 Task: Look for space in Barika, Algeria from 6th June, 2023 to 8th June, 2023 for 2 adults in price range Rs.7000 to Rs.12000. Place can be private room with 1  bedroom having 2 beds and 1 bathroom. Property type can be house, flat, hotel. Booking option can be shelf check-in. Required host language is .
Action: Mouse moved to (370, 81)
Screenshot: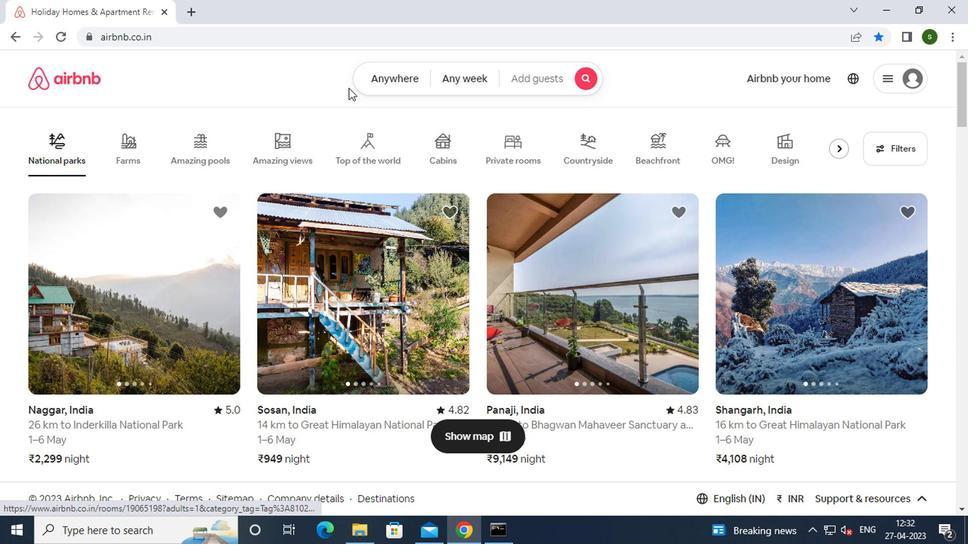
Action: Mouse pressed left at (370, 81)
Screenshot: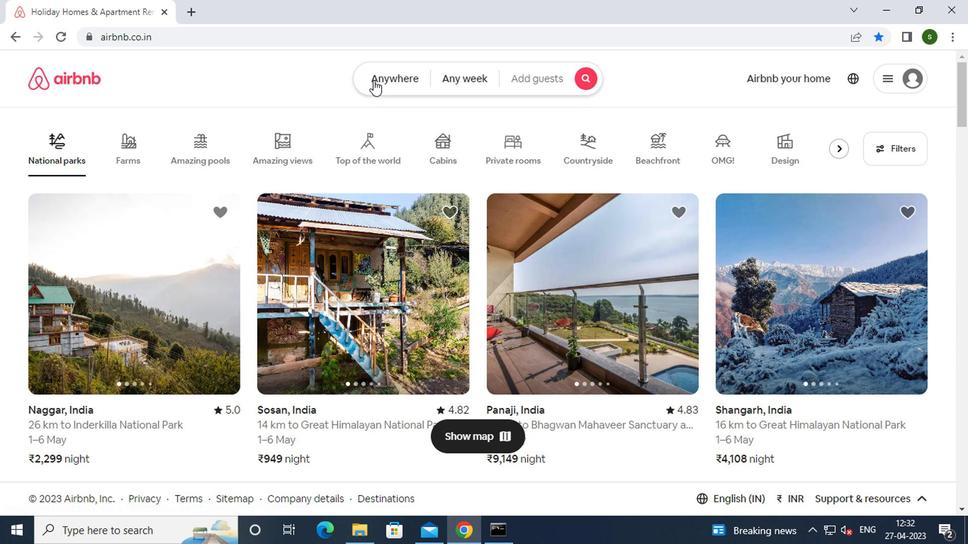 
Action: Mouse moved to (275, 134)
Screenshot: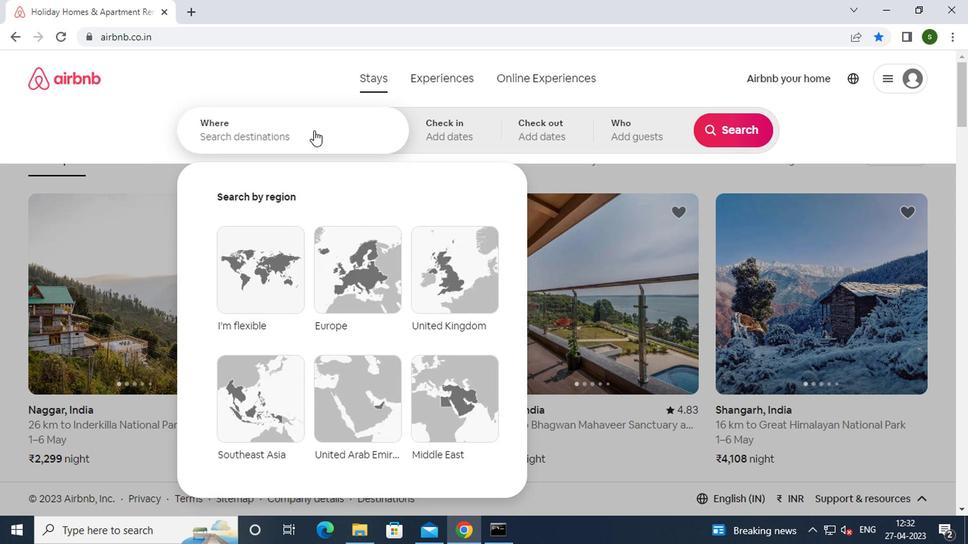 
Action: Mouse pressed left at (275, 134)
Screenshot: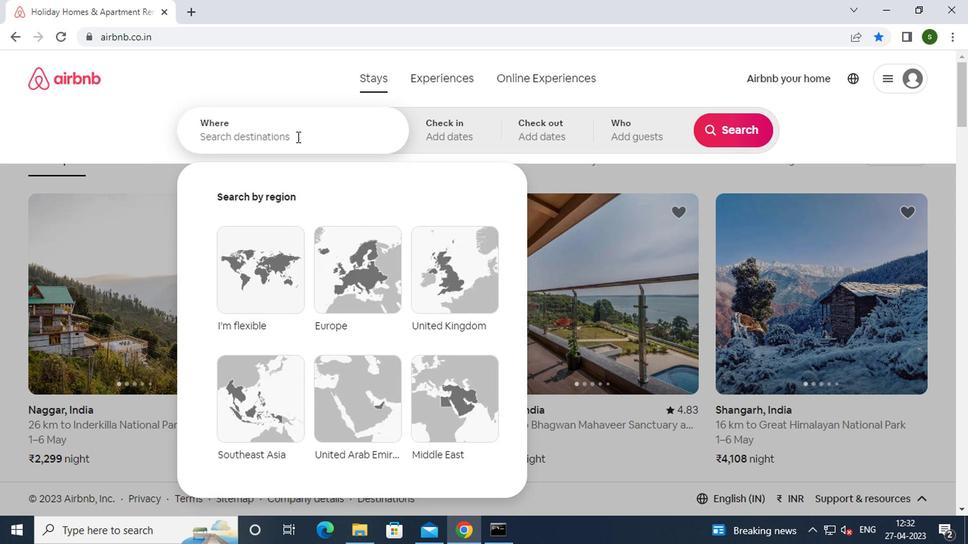 
Action: Key pressed b<Key.caps_lock>arika
Screenshot: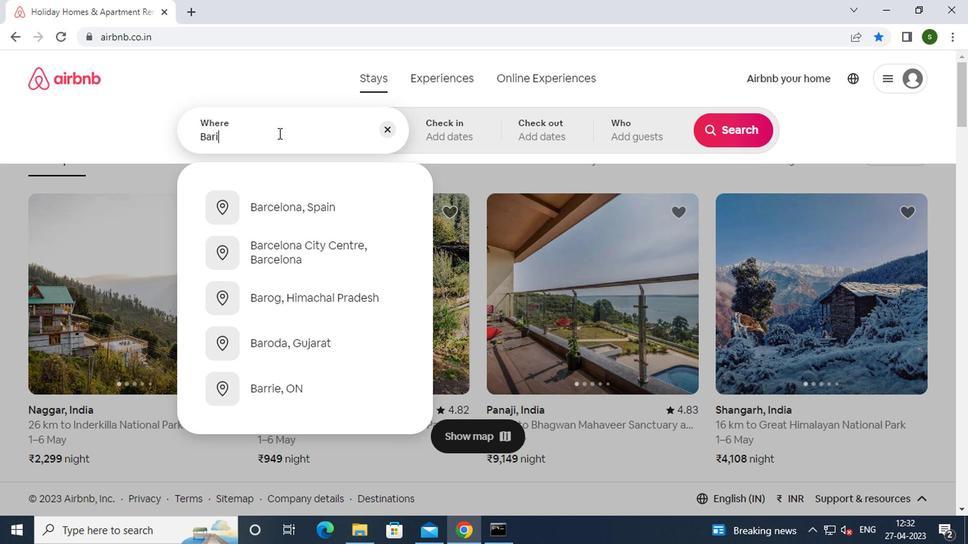 
Action: Mouse moved to (307, 221)
Screenshot: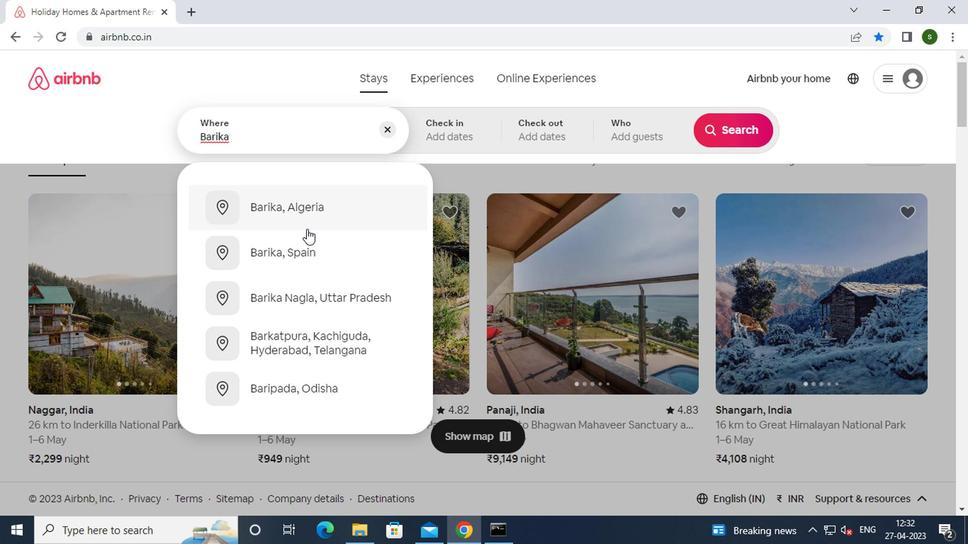 
Action: Mouse pressed left at (307, 221)
Screenshot: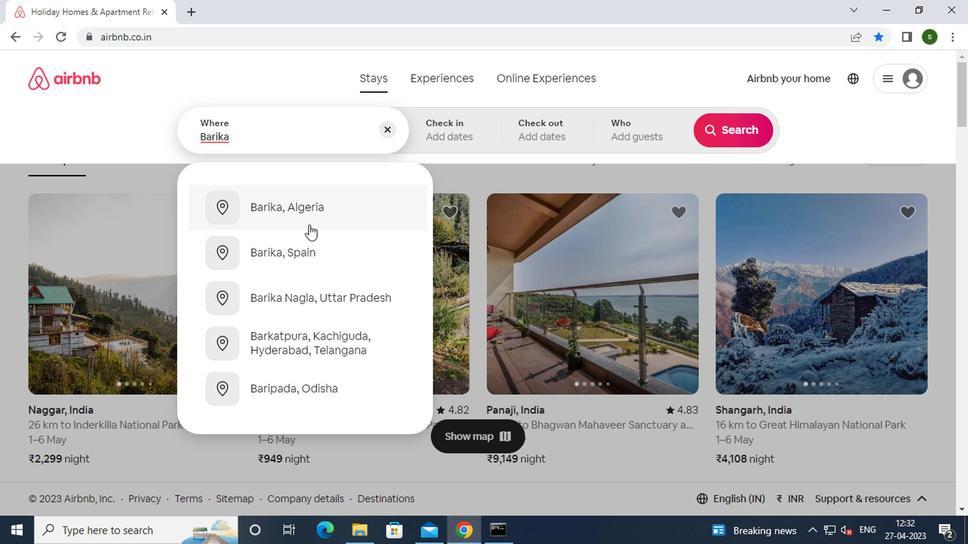 
Action: Mouse moved to (716, 246)
Screenshot: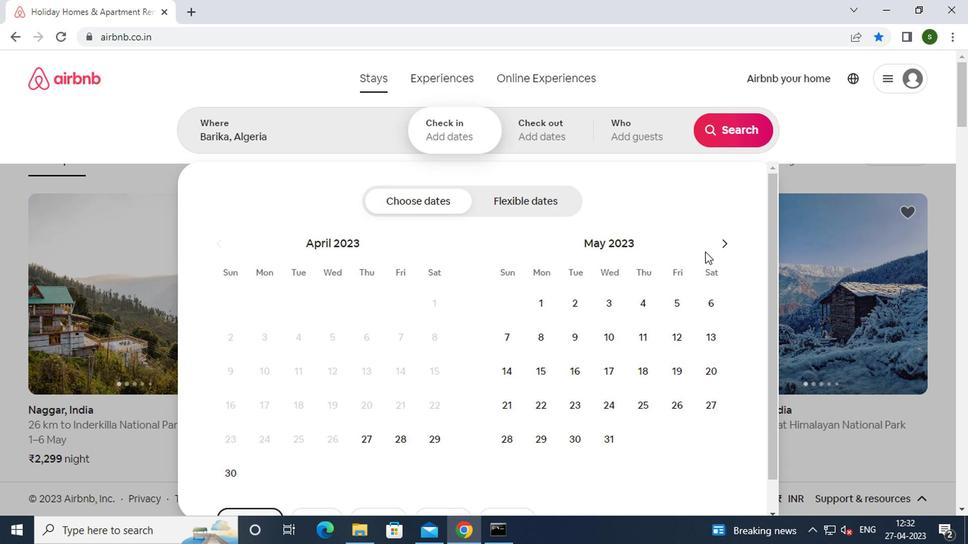 
Action: Mouse pressed left at (716, 246)
Screenshot: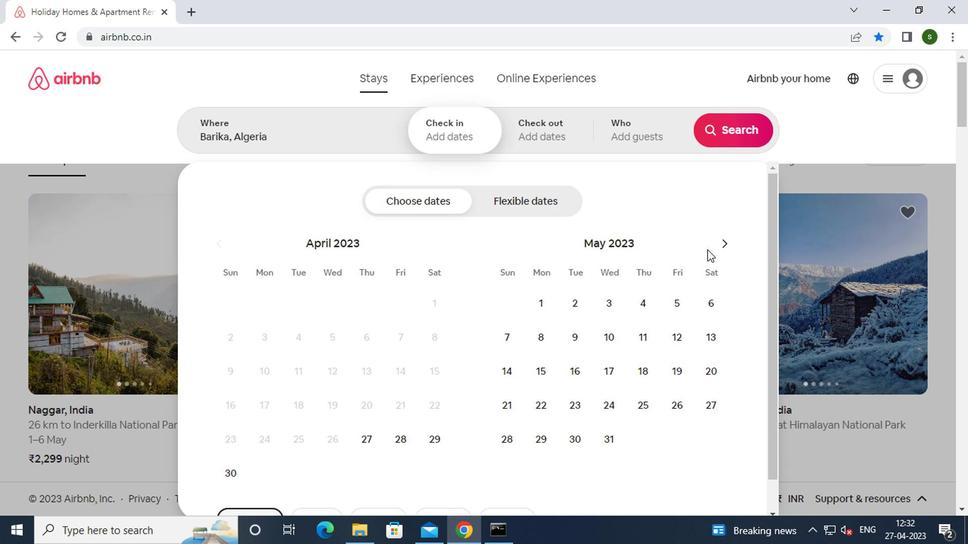 
Action: Mouse moved to (576, 343)
Screenshot: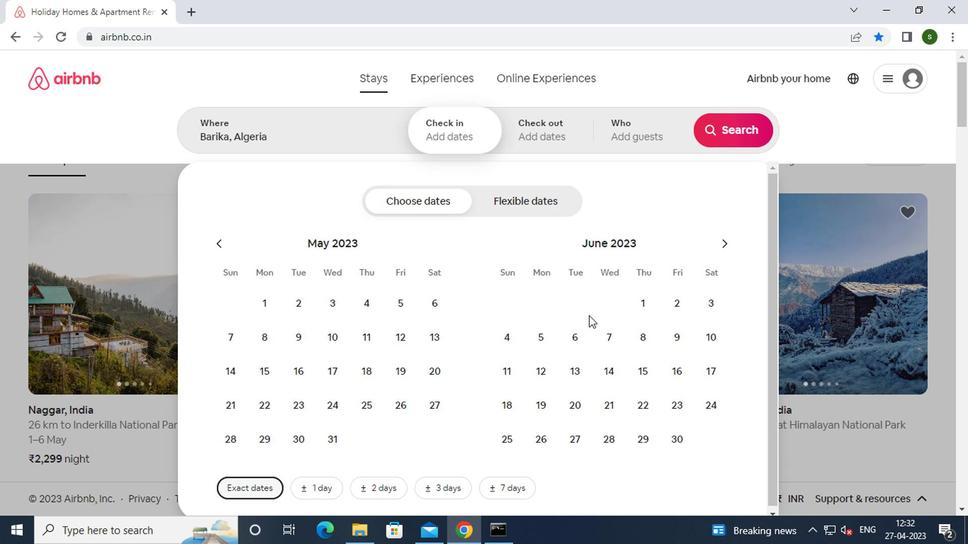 
Action: Mouse pressed left at (576, 343)
Screenshot: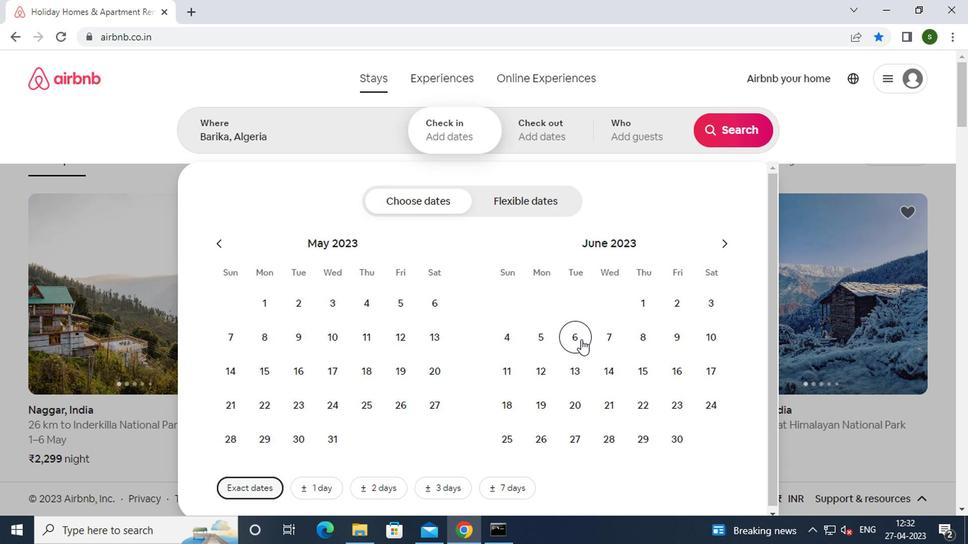 
Action: Mouse moved to (639, 335)
Screenshot: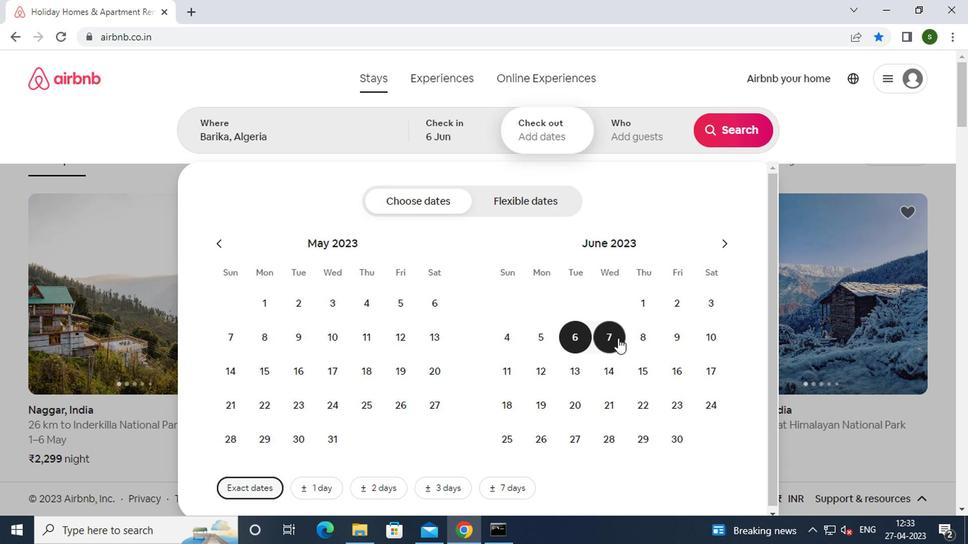 
Action: Mouse pressed left at (639, 335)
Screenshot: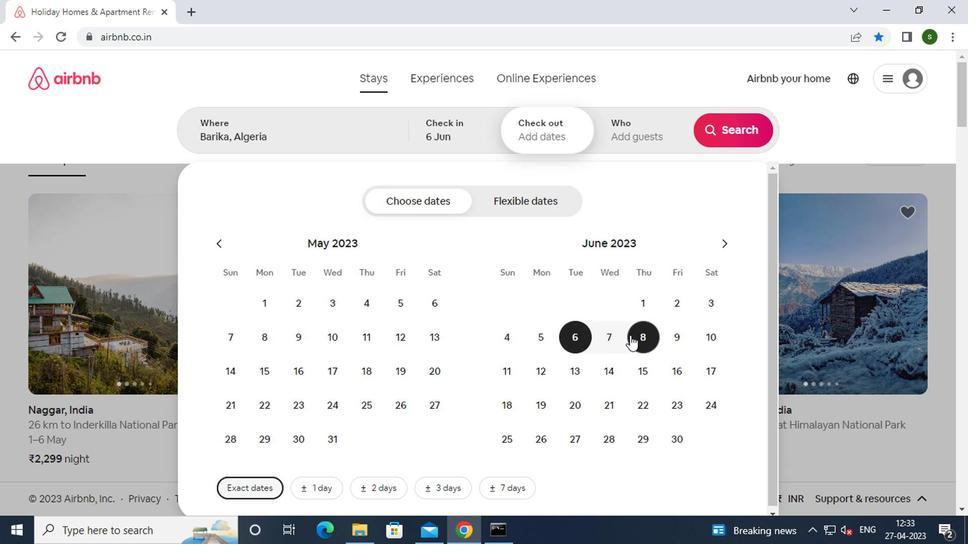 
Action: Mouse moved to (646, 140)
Screenshot: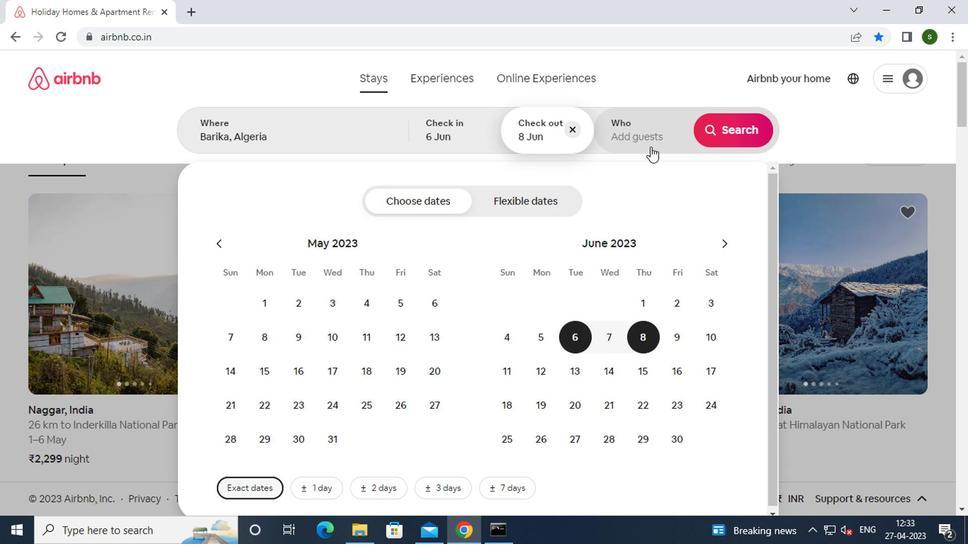 
Action: Mouse pressed left at (646, 140)
Screenshot: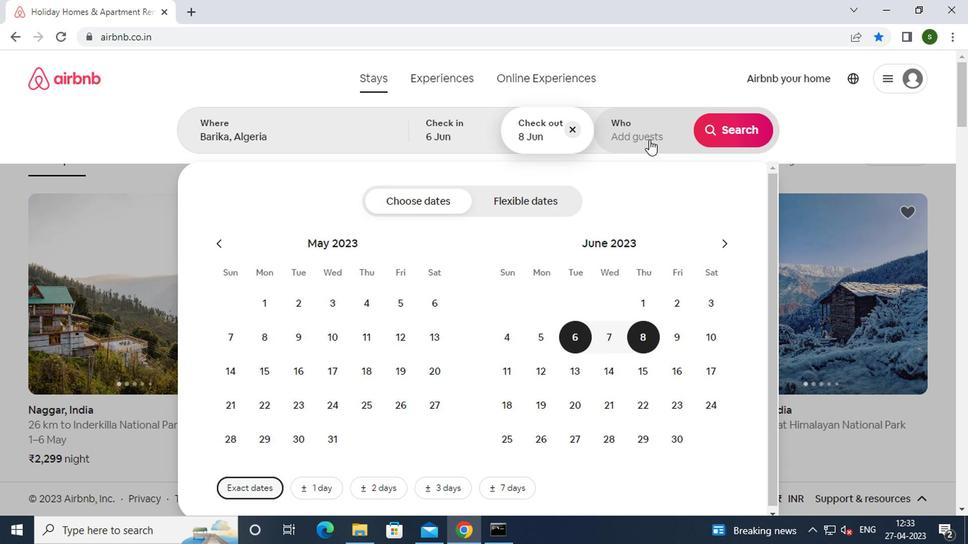 
Action: Mouse moved to (731, 200)
Screenshot: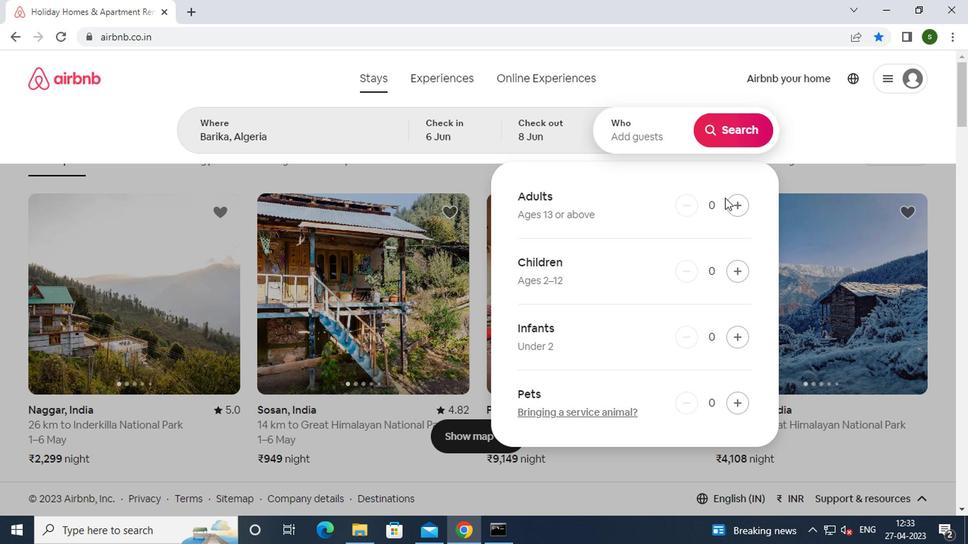 
Action: Mouse pressed left at (731, 200)
Screenshot: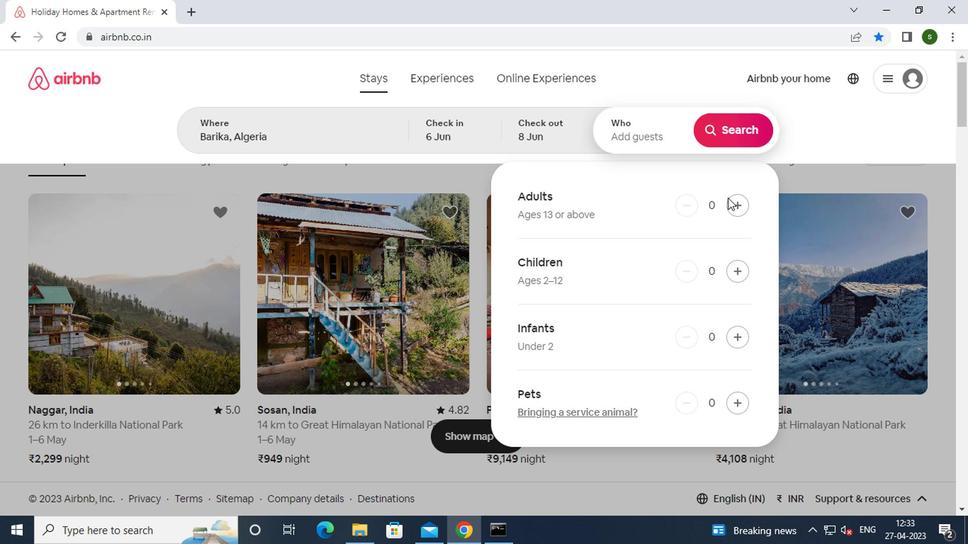 
Action: Mouse pressed left at (731, 200)
Screenshot: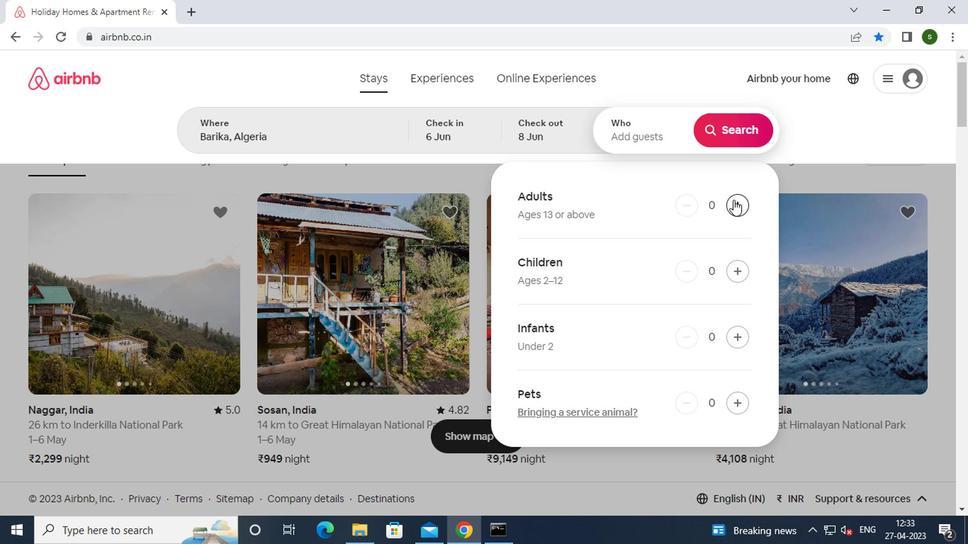 
Action: Mouse moved to (729, 135)
Screenshot: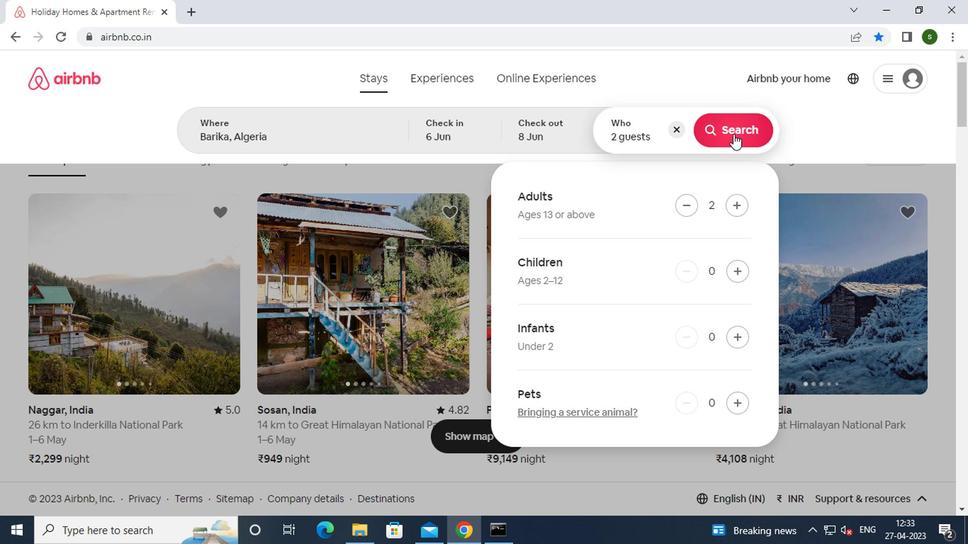 
Action: Mouse pressed left at (729, 135)
Screenshot: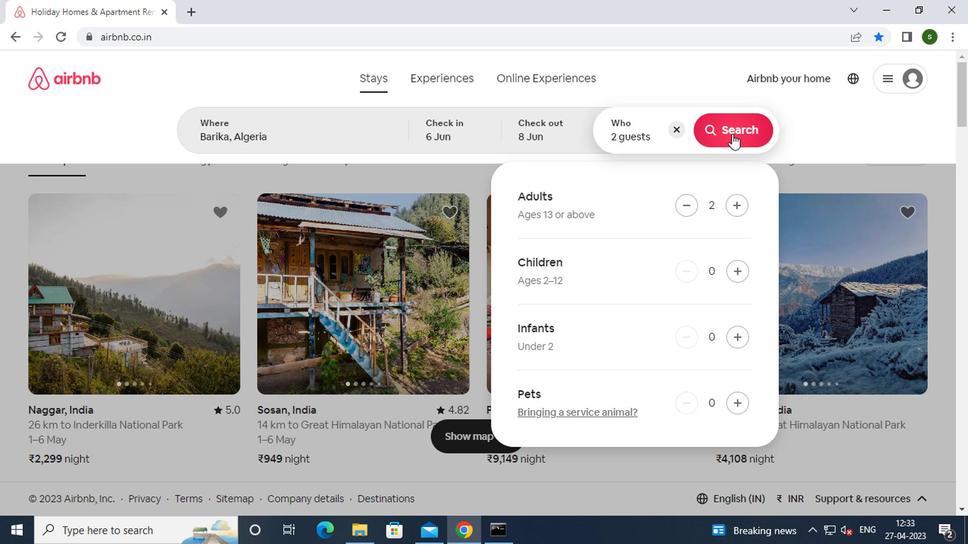 
Action: Mouse moved to (897, 140)
Screenshot: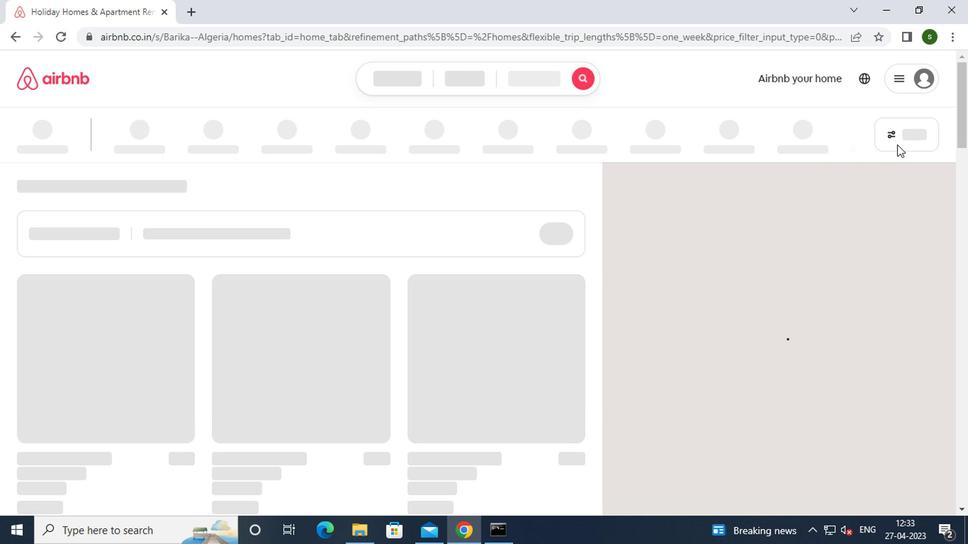 
Action: Mouse pressed left at (897, 140)
Screenshot: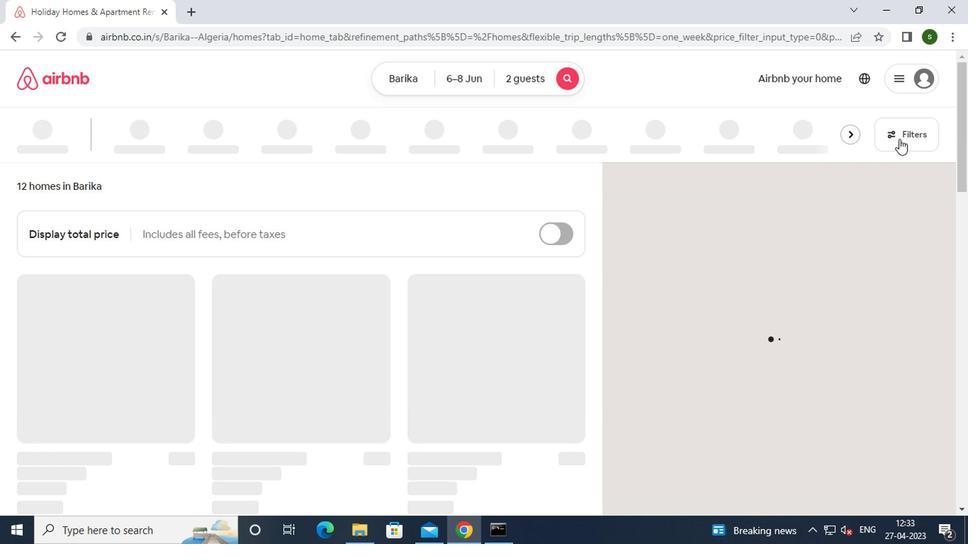 
Action: Mouse moved to (415, 319)
Screenshot: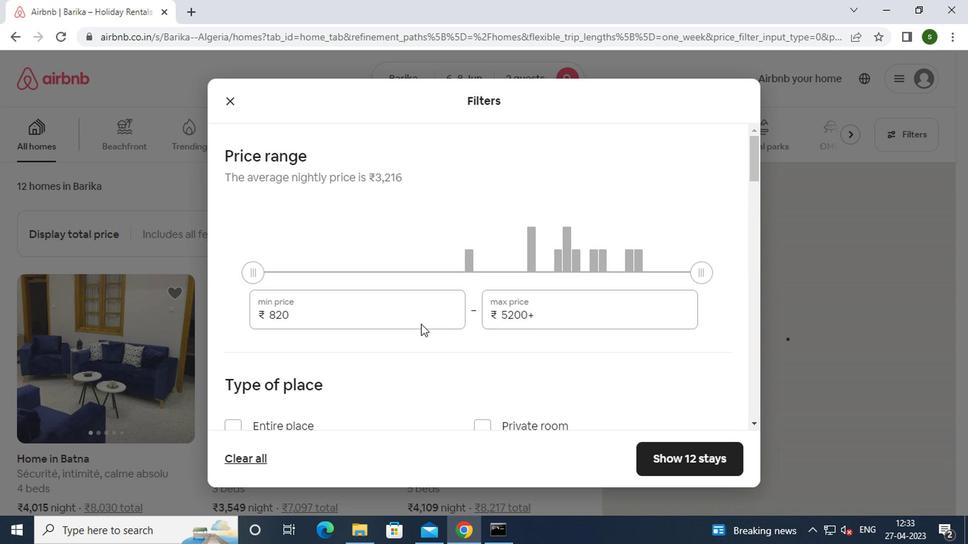 
Action: Mouse pressed left at (415, 319)
Screenshot: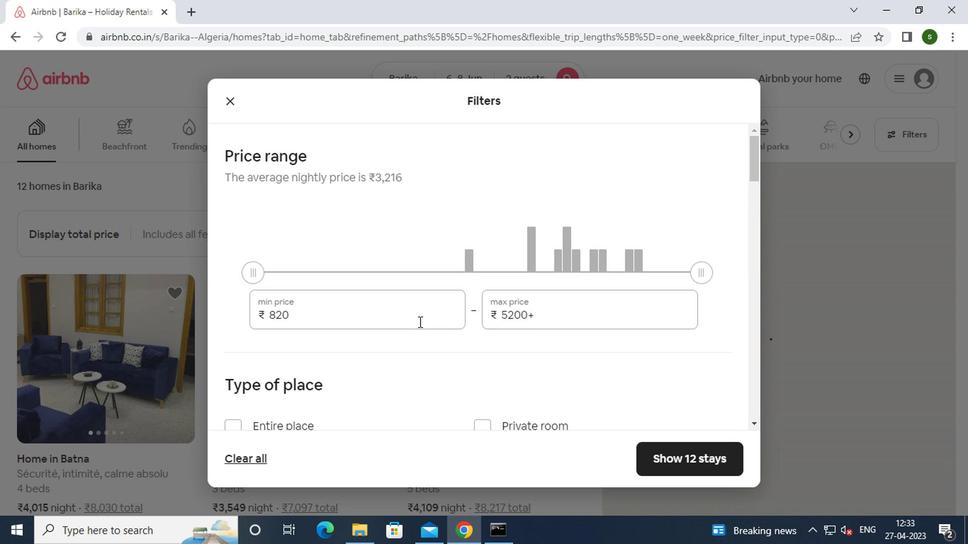 
Action: Mouse moved to (418, 315)
Screenshot: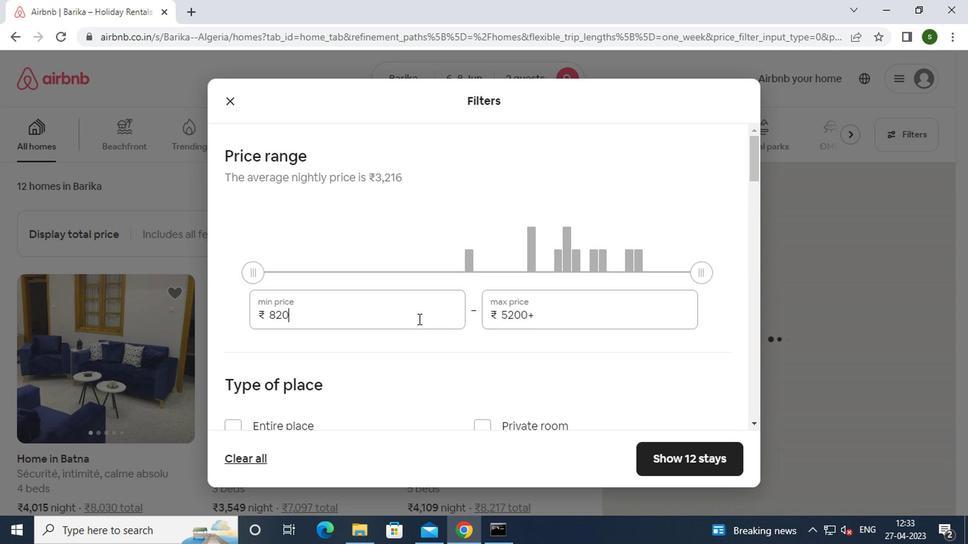 
Action: Key pressed <Key.backspace><Key.backspace><Key.backspace>7000
Screenshot: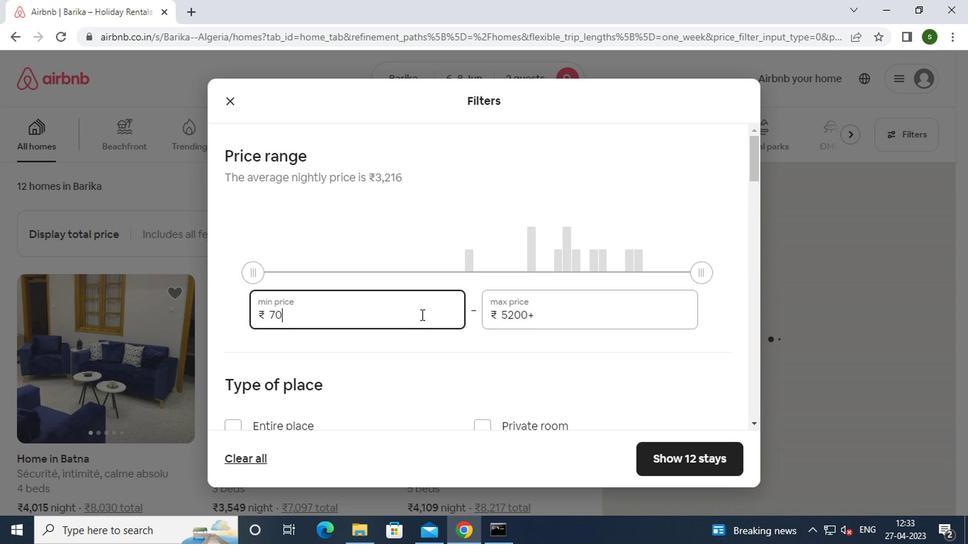 
Action: Mouse moved to (558, 321)
Screenshot: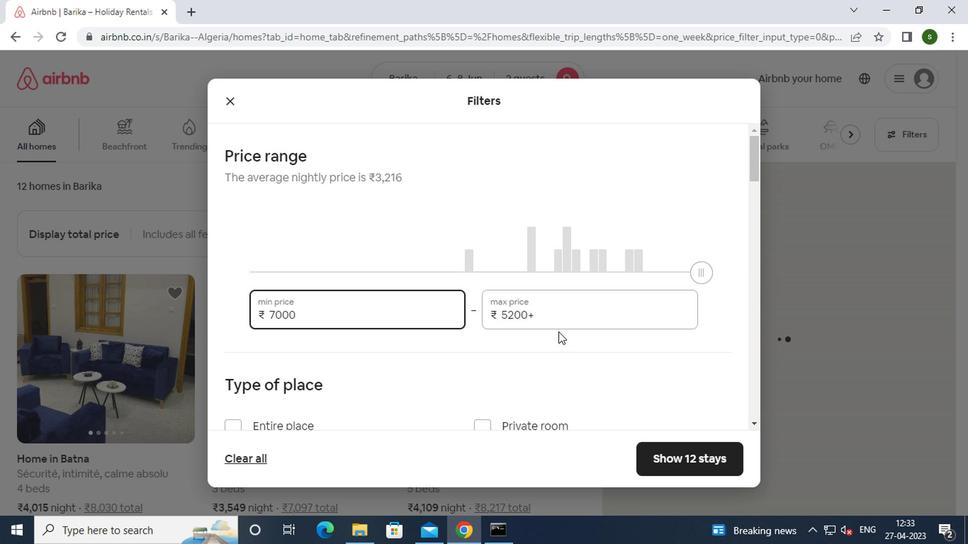 
Action: Mouse pressed left at (558, 321)
Screenshot: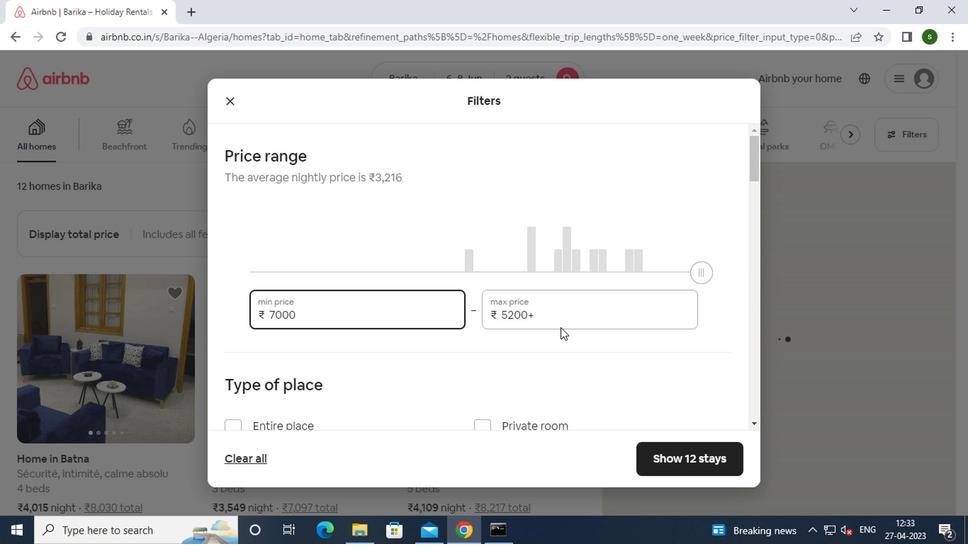
Action: Key pressed <Key.backspace><Key.backspace><Key.backspace><Key.backspace><Key.backspace><Key.backspace><Key.backspace><Key.backspace><Key.backspace><Key.backspace><Key.backspace>12000
Screenshot: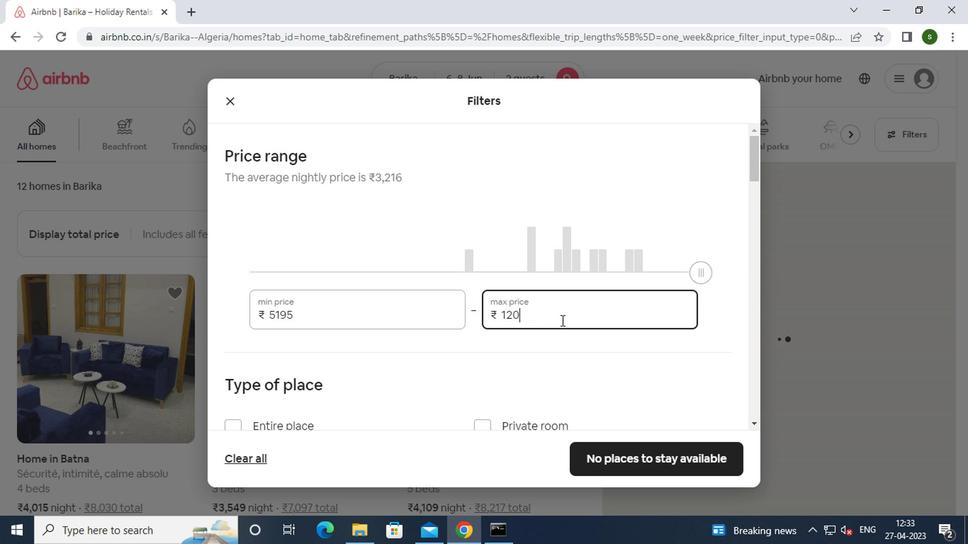 
Action: Mouse moved to (426, 380)
Screenshot: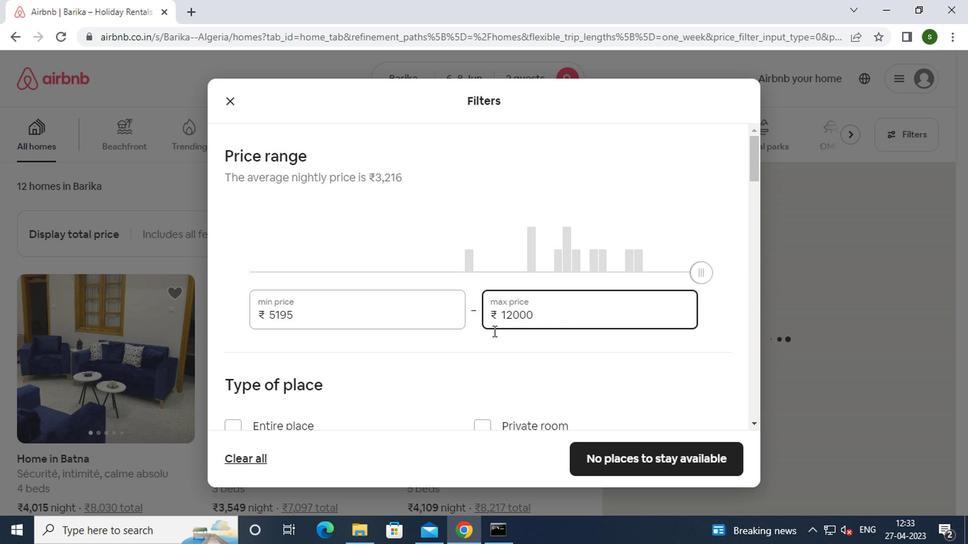 
Action: Mouse scrolled (426, 379) with delta (0, -1)
Screenshot: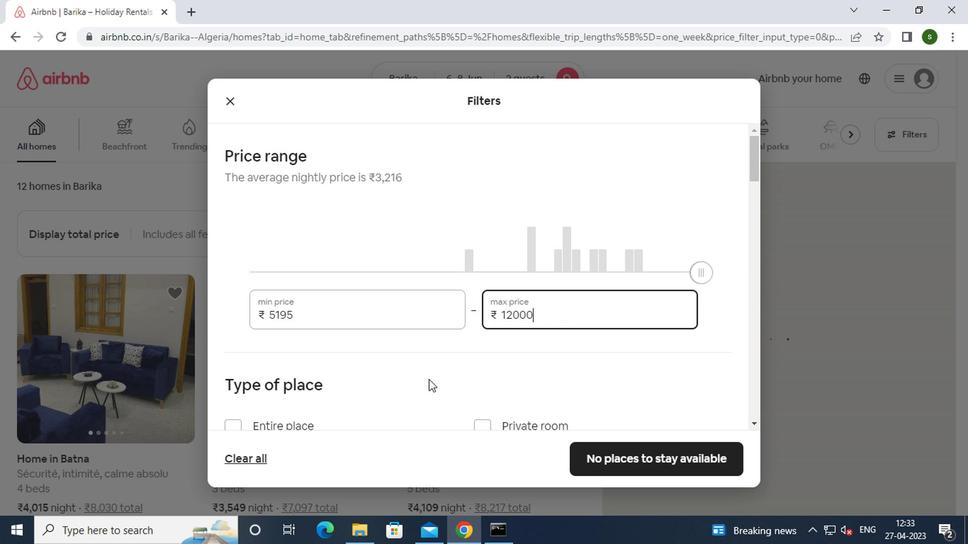 
Action: Mouse moved to (483, 349)
Screenshot: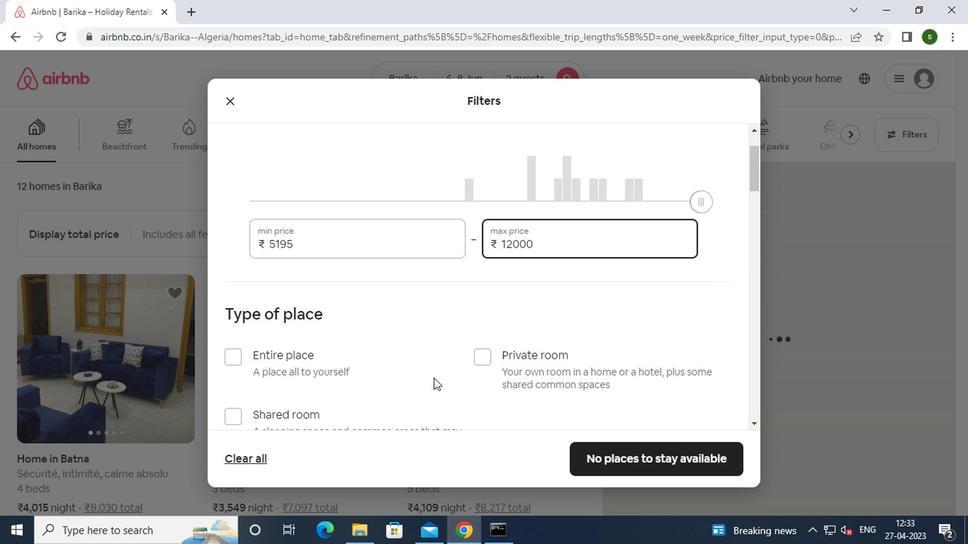 
Action: Mouse pressed left at (483, 349)
Screenshot: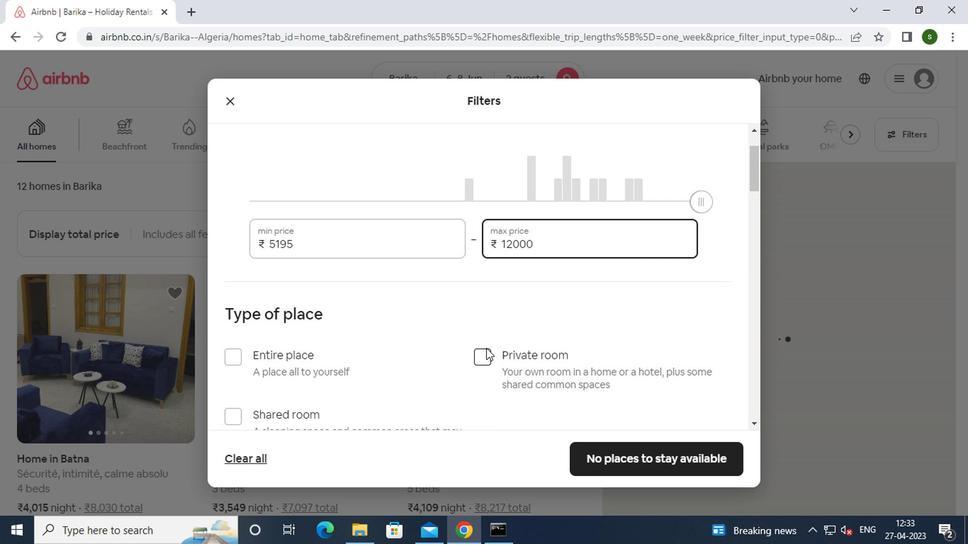 
Action: Mouse moved to (480, 355)
Screenshot: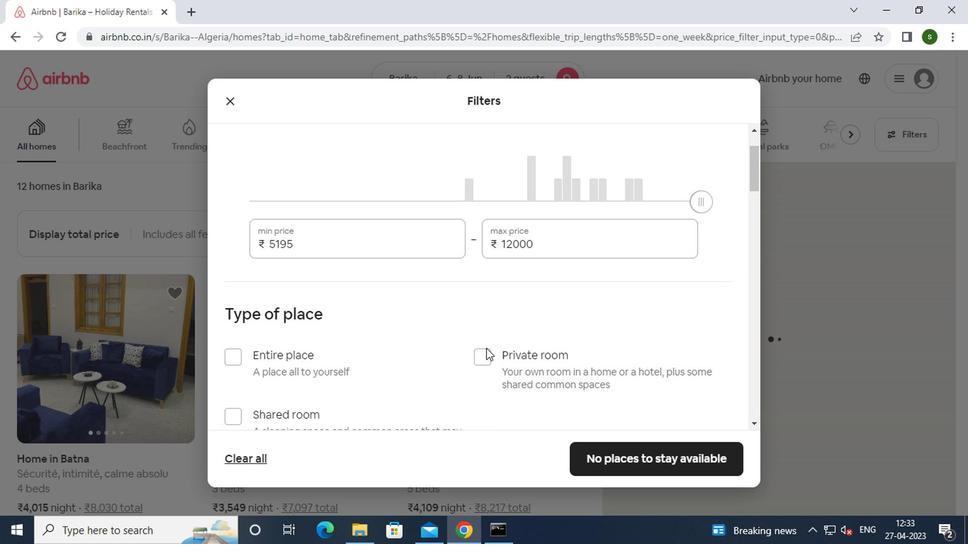 
Action: Mouse pressed left at (480, 355)
Screenshot: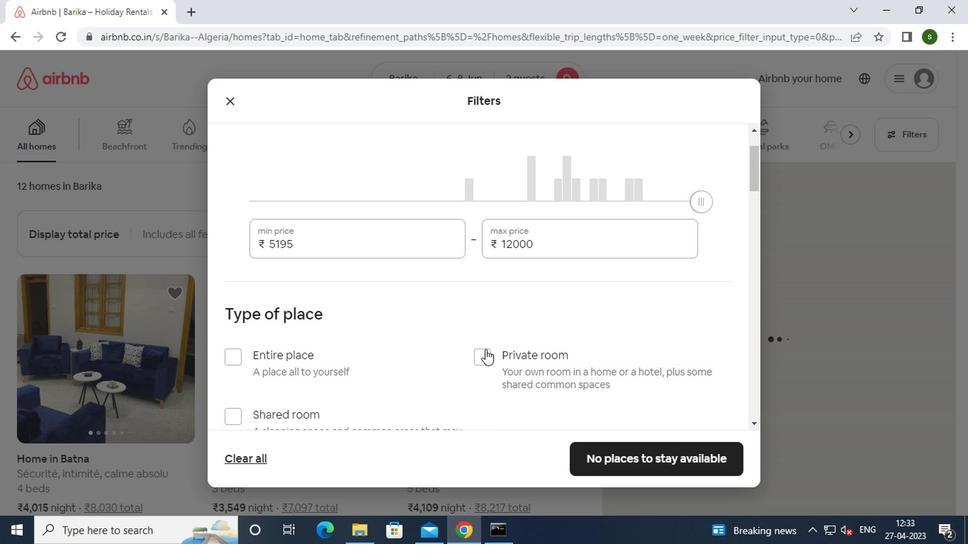 
Action: Mouse moved to (414, 303)
Screenshot: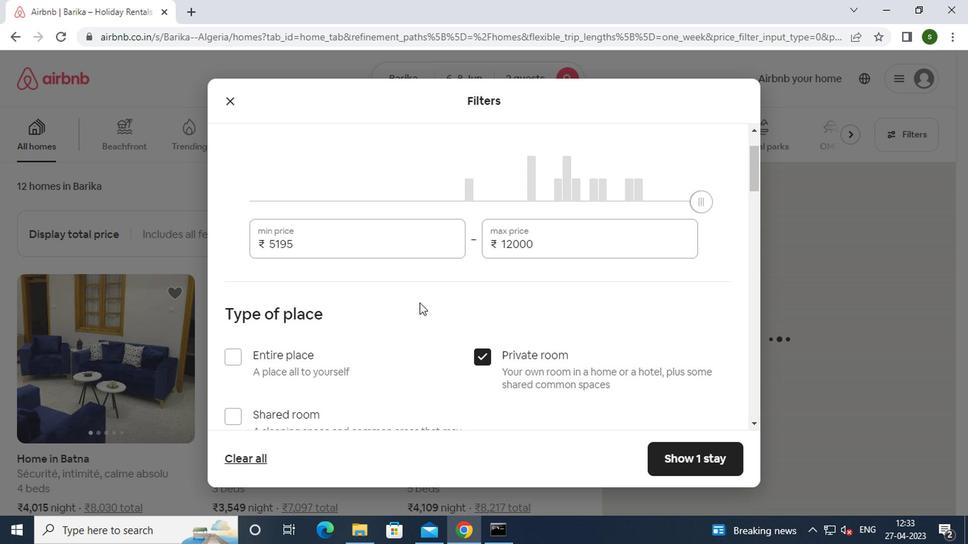 
Action: Mouse scrolled (414, 303) with delta (0, 0)
Screenshot: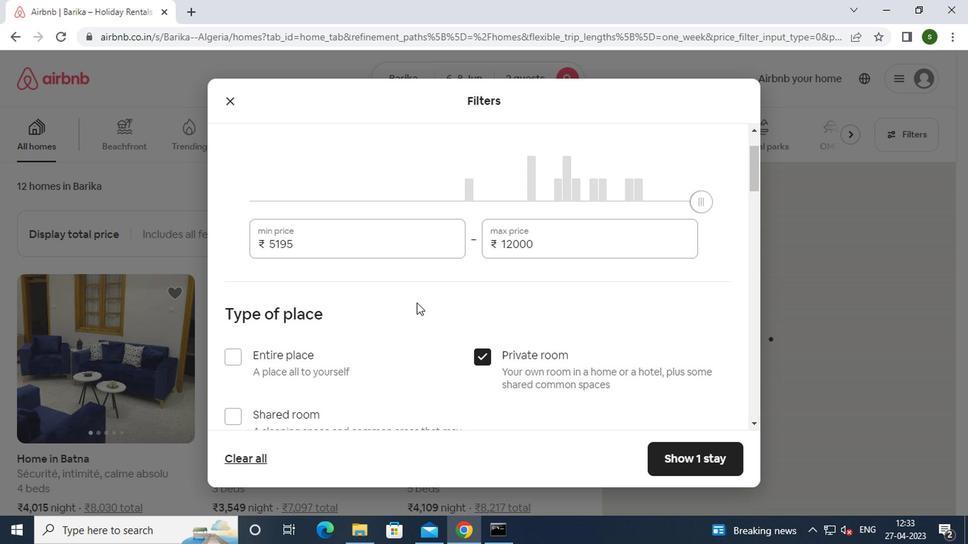 
Action: Mouse scrolled (414, 303) with delta (0, 0)
Screenshot: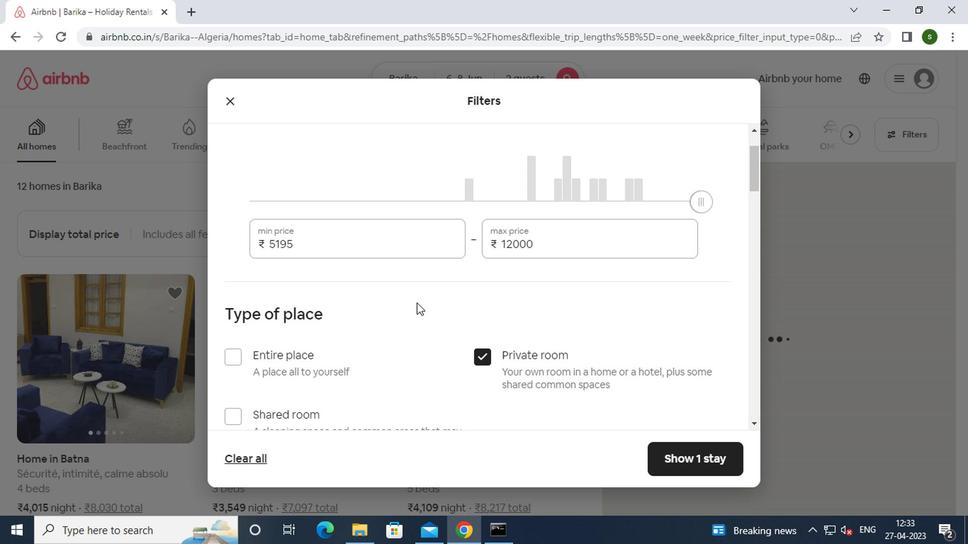 
Action: Mouse scrolled (414, 303) with delta (0, 0)
Screenshot: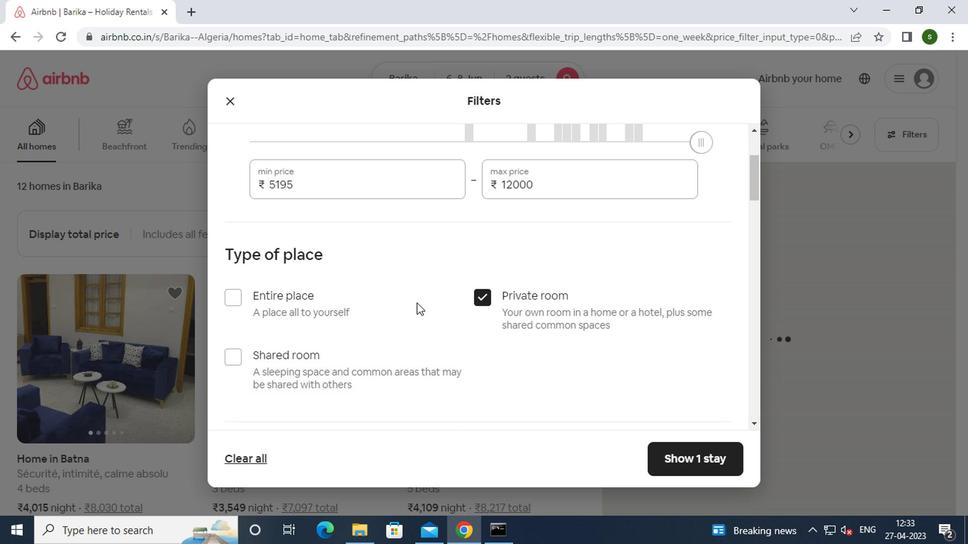
Action: Mouse scrolled (414, 303) with delta (0, 0)
Screenshot: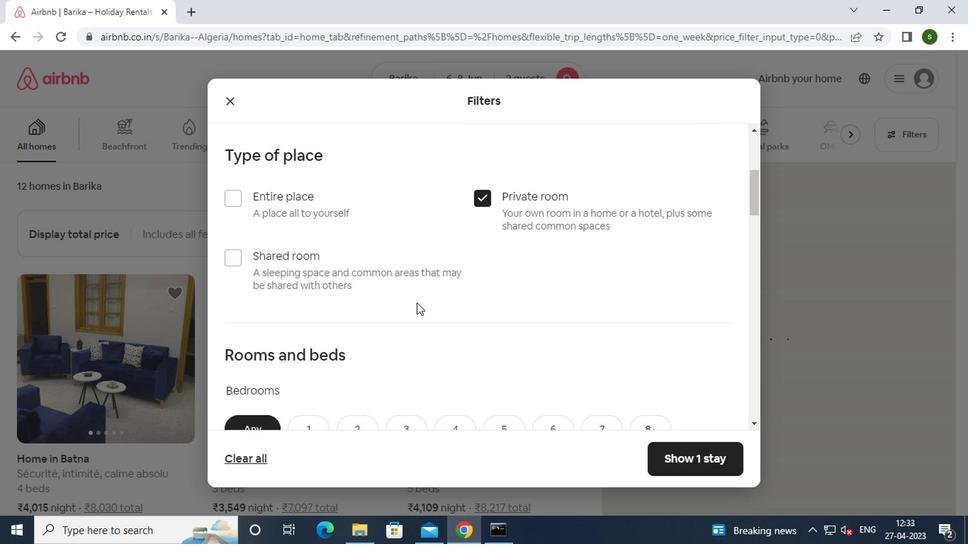 
Action: Mouse moved to (307, 314)
Screenshot: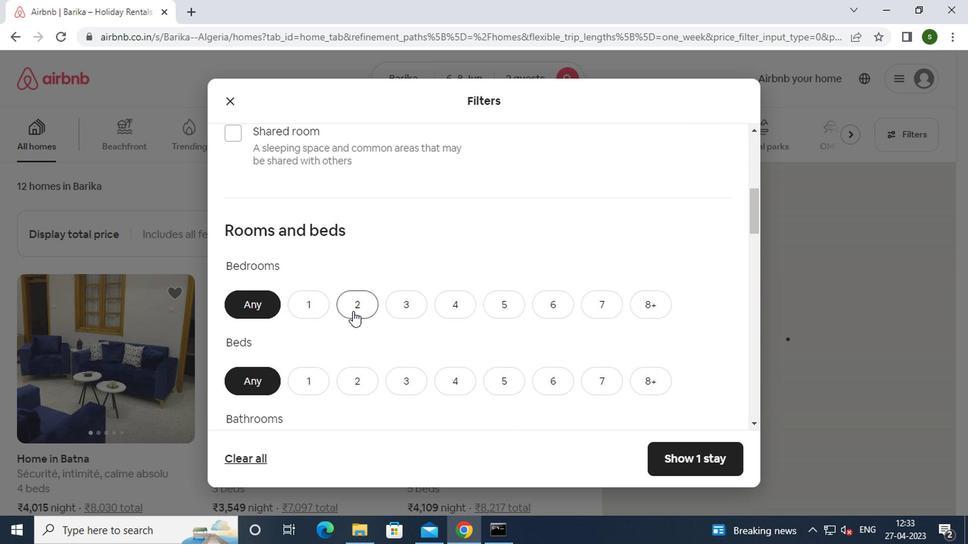 
Action: Mouse pressed left at (307, 314)
Screenshot: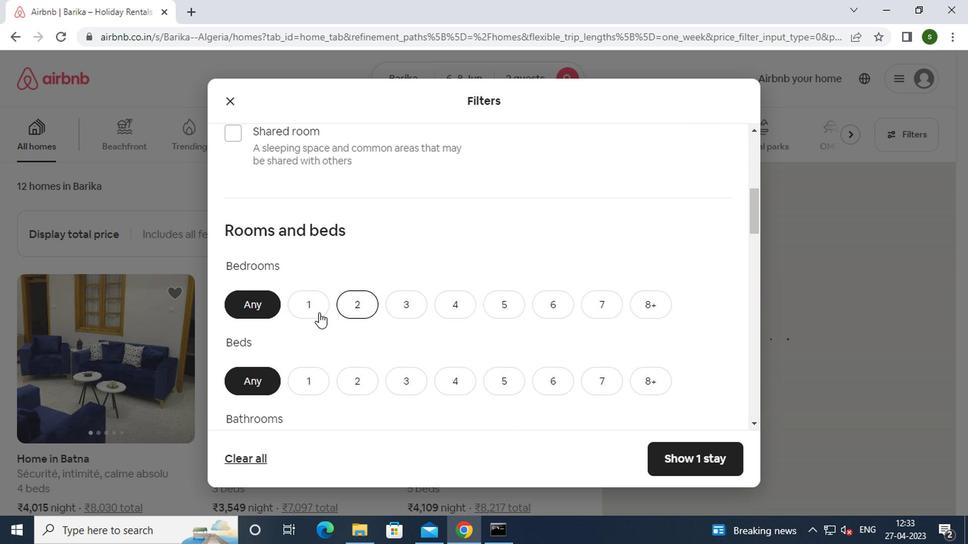 
Action: Mouse moved to (349, 377)
Screenshot: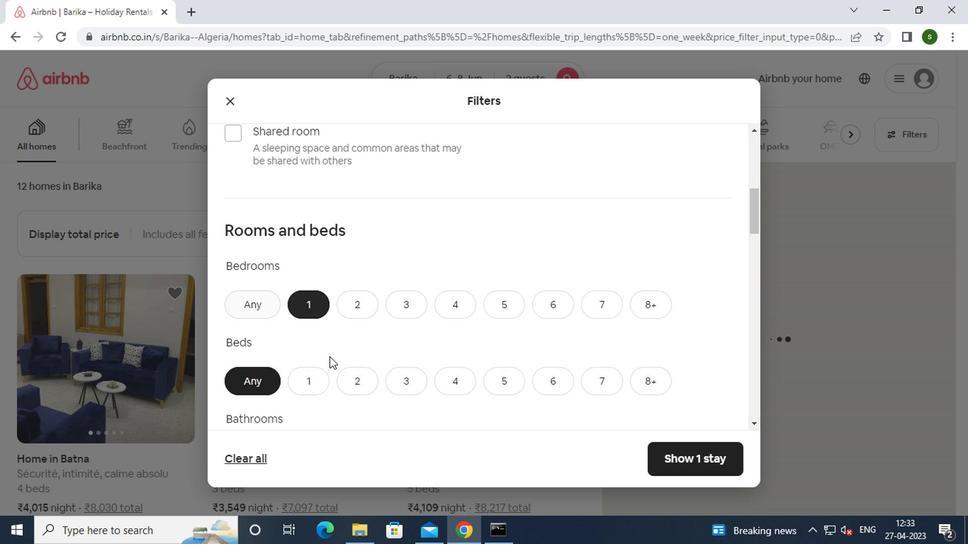 
Action: Mouse pressed left at (349, 377)
Screenshot: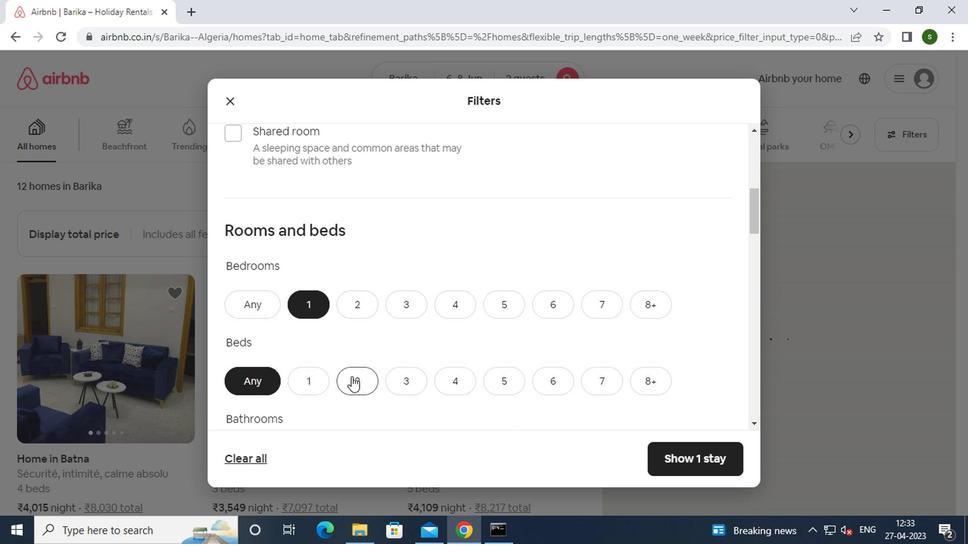 
Action: Mouse moved to (377, 331)
Screenshot: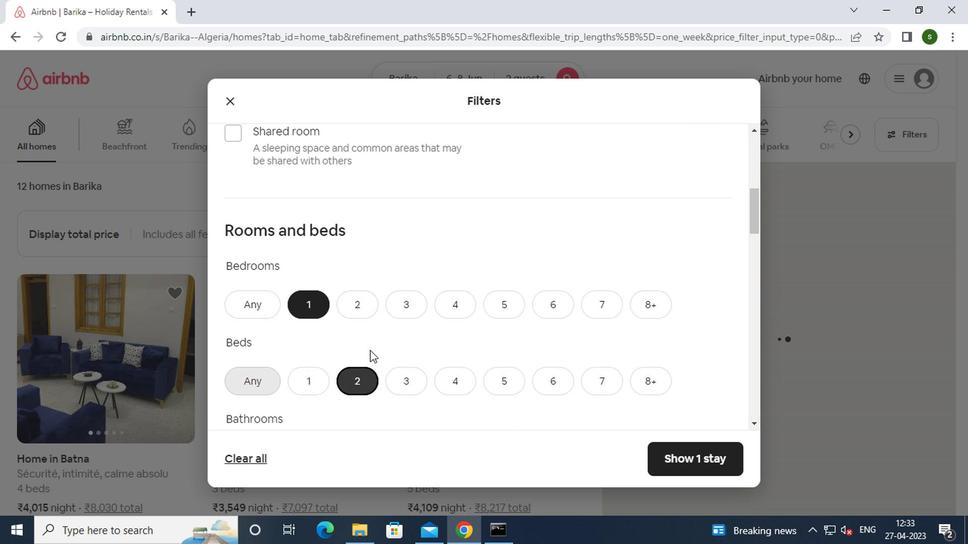 
Action: Mouse scrolled (377, 330) with delta (0, -1)
Screenshot: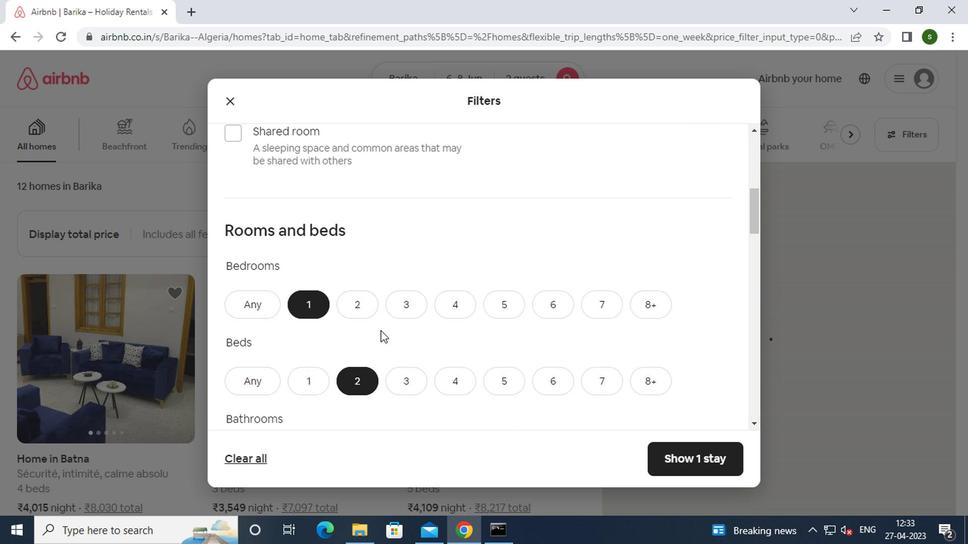 
Action: Mouse scrolled (377, 330) with delta (0, -1)
Screenshot: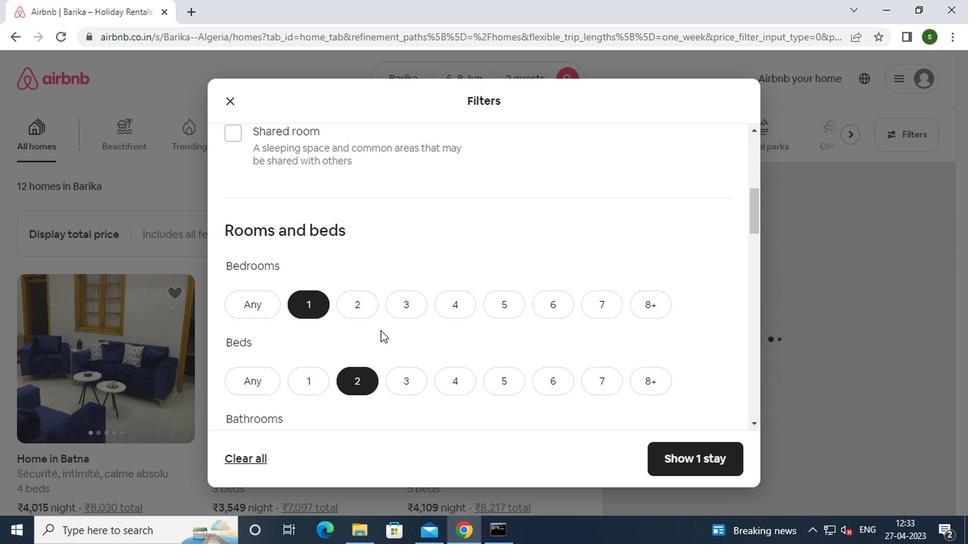 
Action: Mouse scrolled (377, 330) with delta (0, -1)
Screenshot: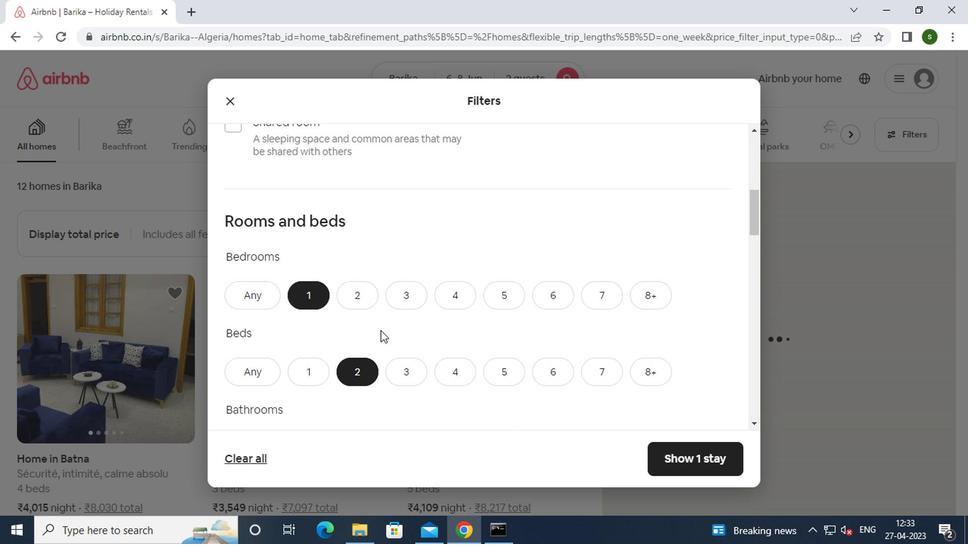 
Action: Mouse moved to (312, 244)
Screenshot: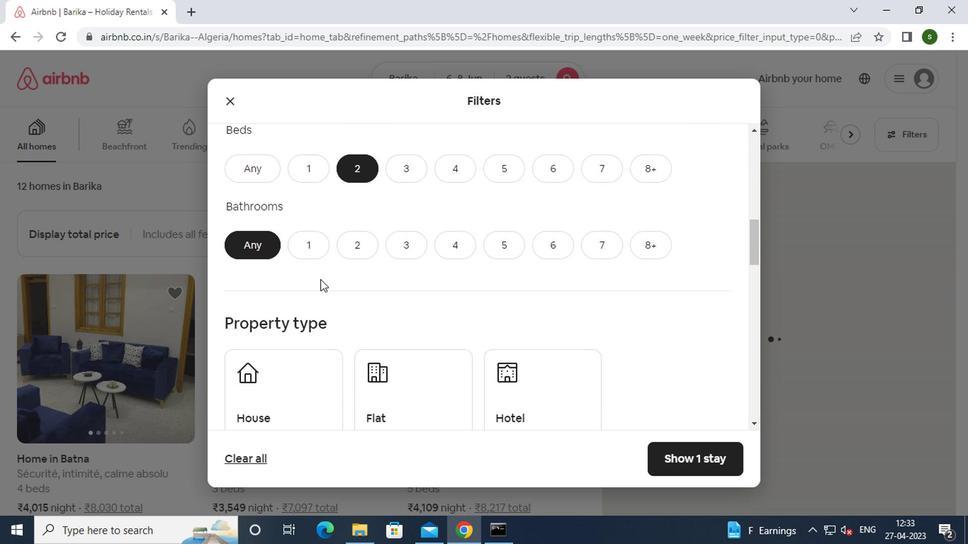 
Action: Mouse pressed left at (312, 244)
Screenshot: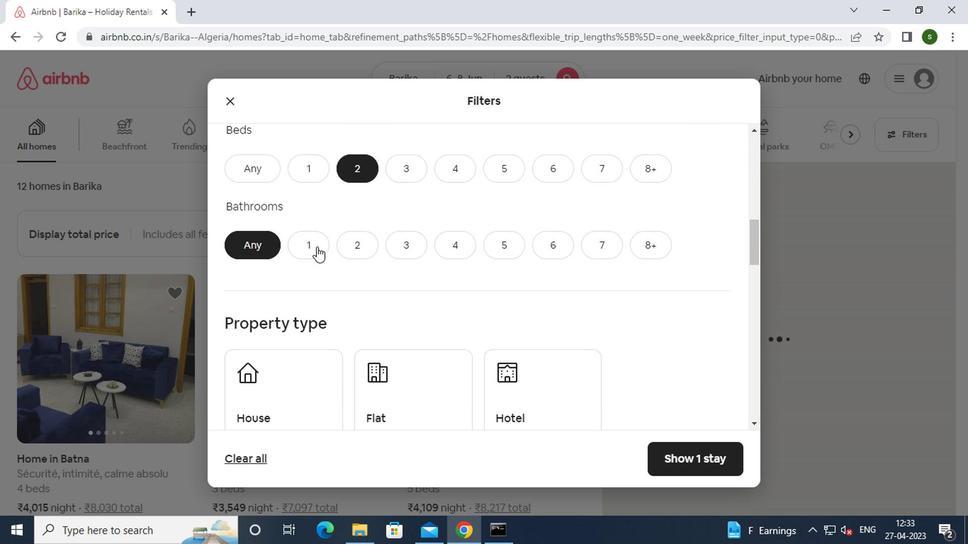 
Action: Mouse moved to (312, 253)
Screenshot: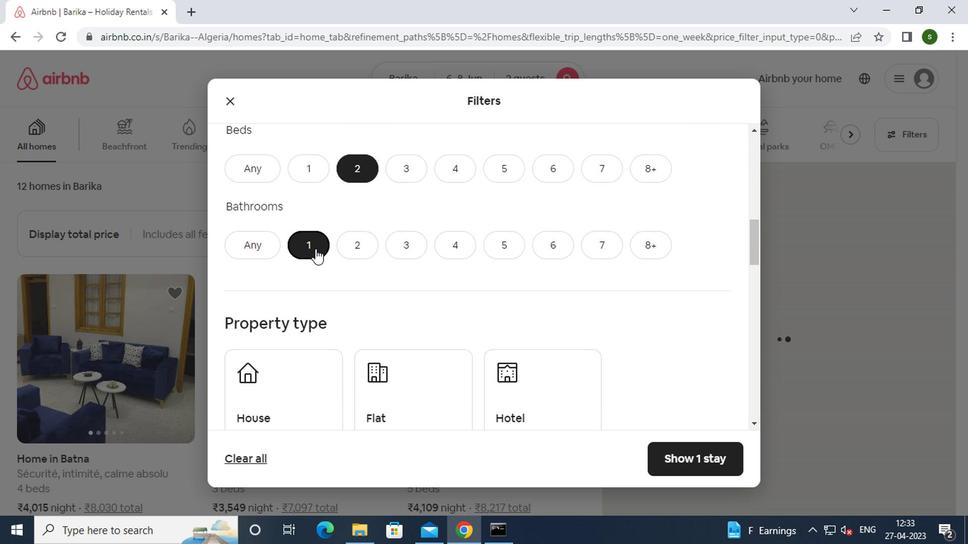 
Action: Mouse scrolled (312, 252) with delta (0, 0)
Screenshot: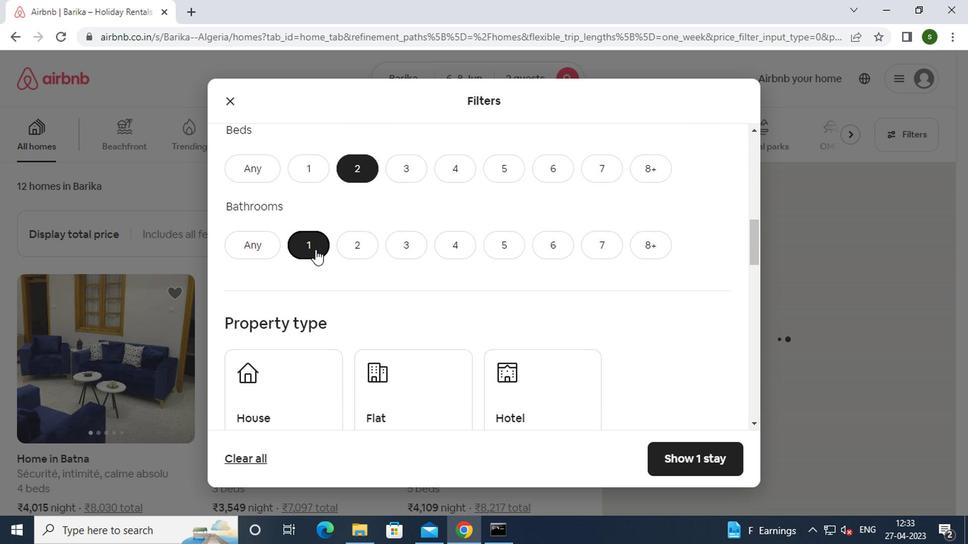 
Action: Mouse scrolled (312, 252) with delta (0, 0)
Screenshot: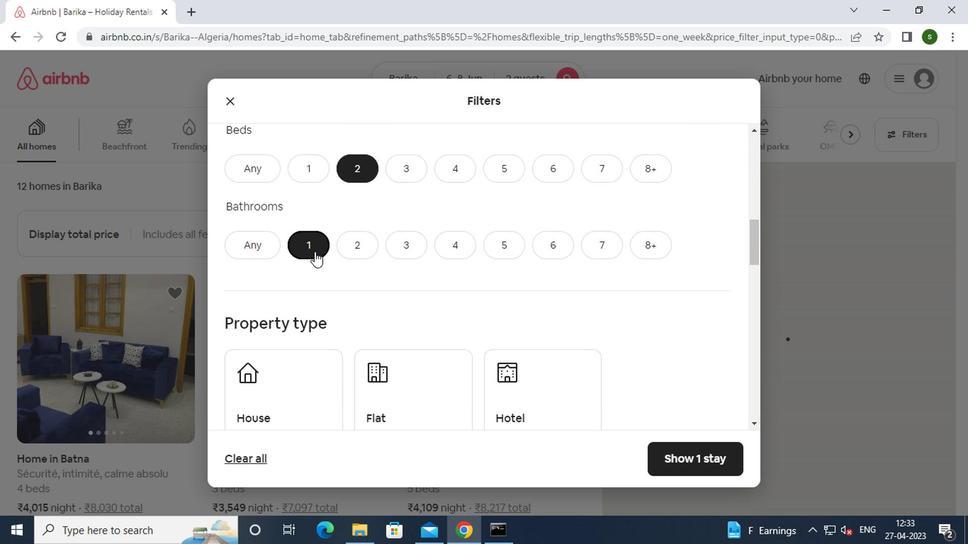 
Action: Mouse moved to (283, 280)
Screenshot: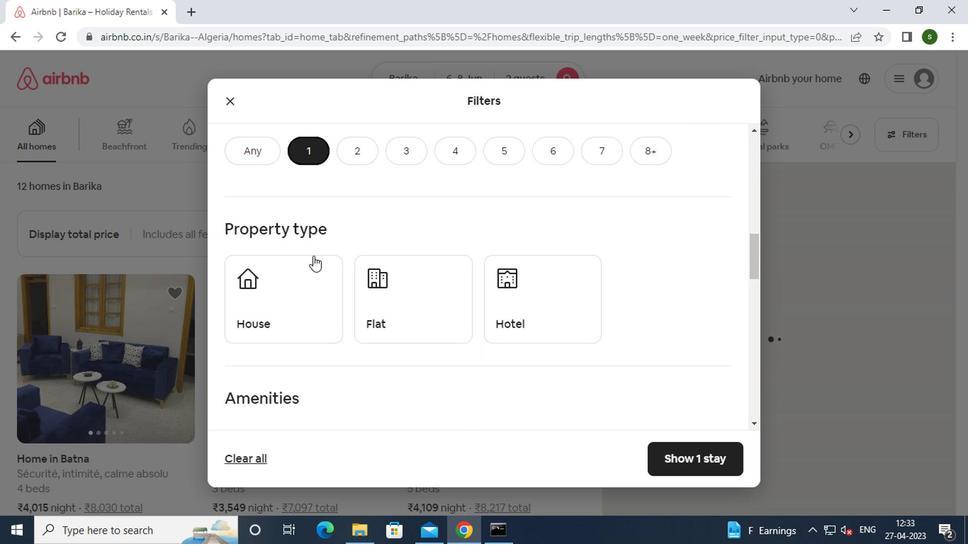 
Action: Mouse pressed left at (283, 280)
Screenshot: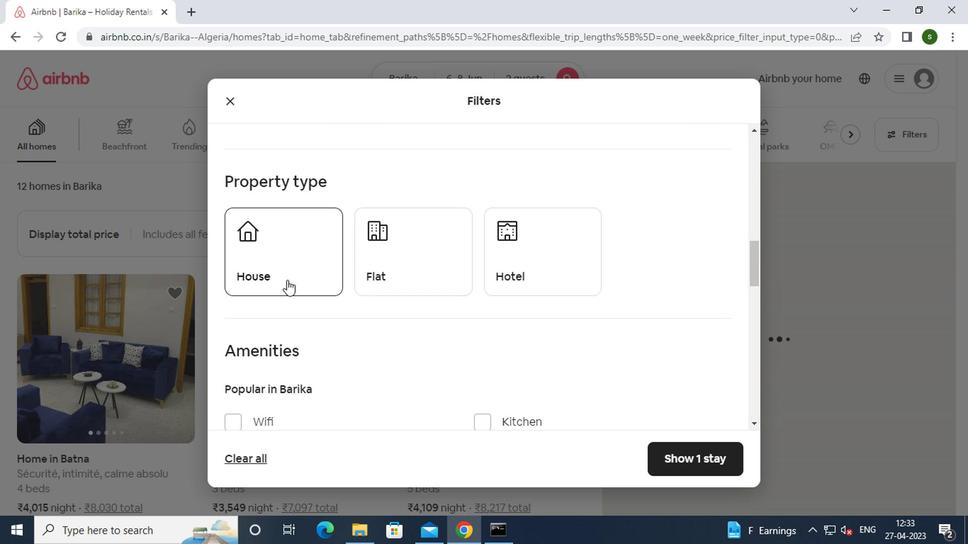 
Action: Mouse moved to (401, 263)
Screenshot: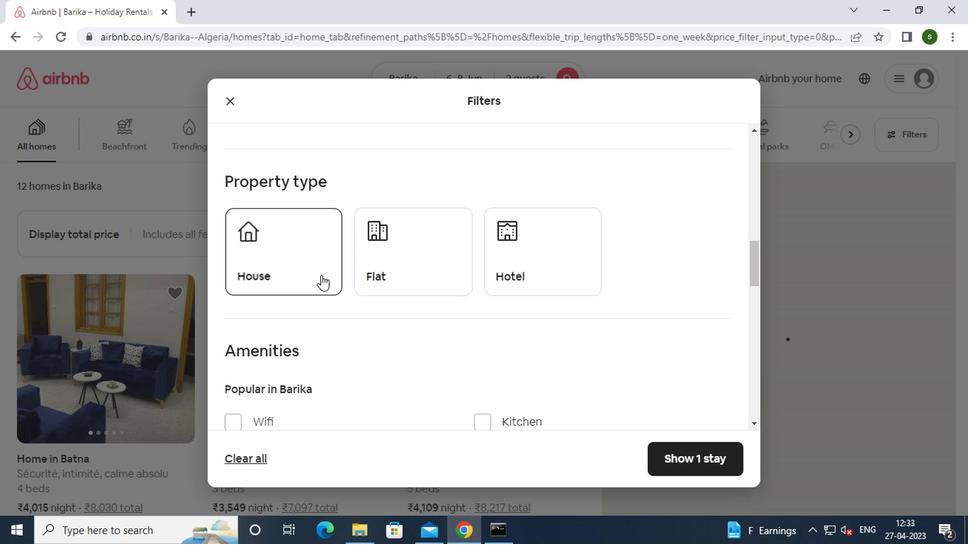 
Action: Mouse pressed left at (401, 263)
Screenshot: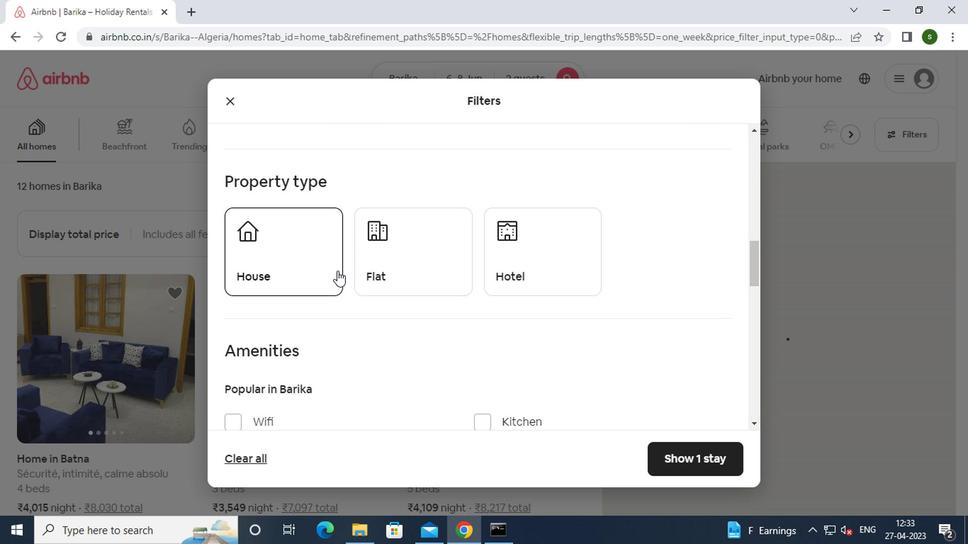 
Action: Mouse moved to (563, 270)
Screenshot: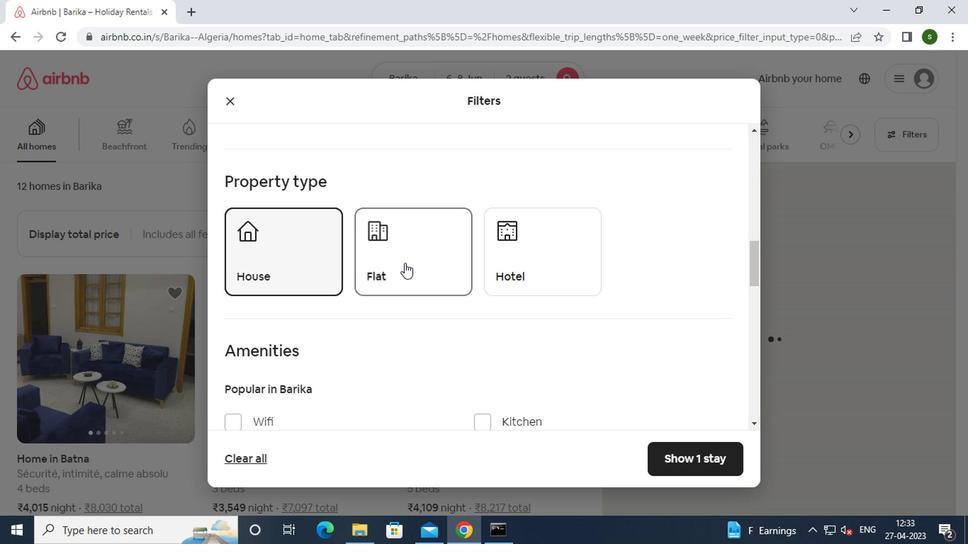 
Action: Mouse pressed left at (563, 270)
Screenshot: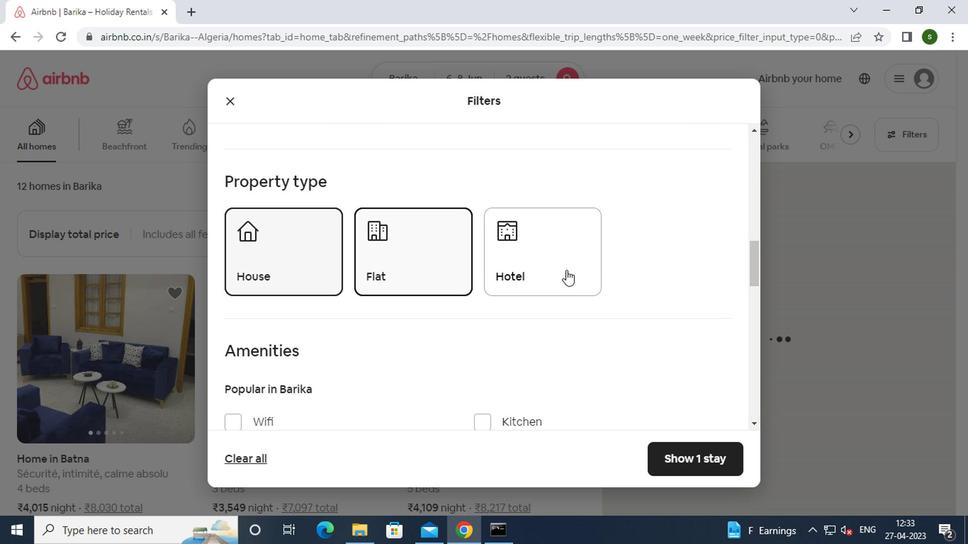 
Action: Mouse moved to (491, 275)
Screenshot: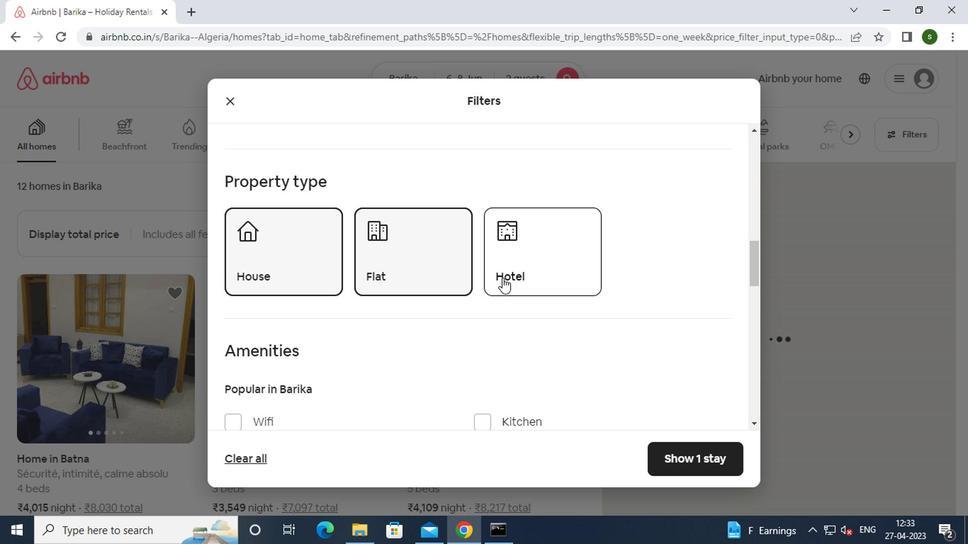 
Action: Mouse scrolled (491, 275) with delta (0, 0)
Screenshot: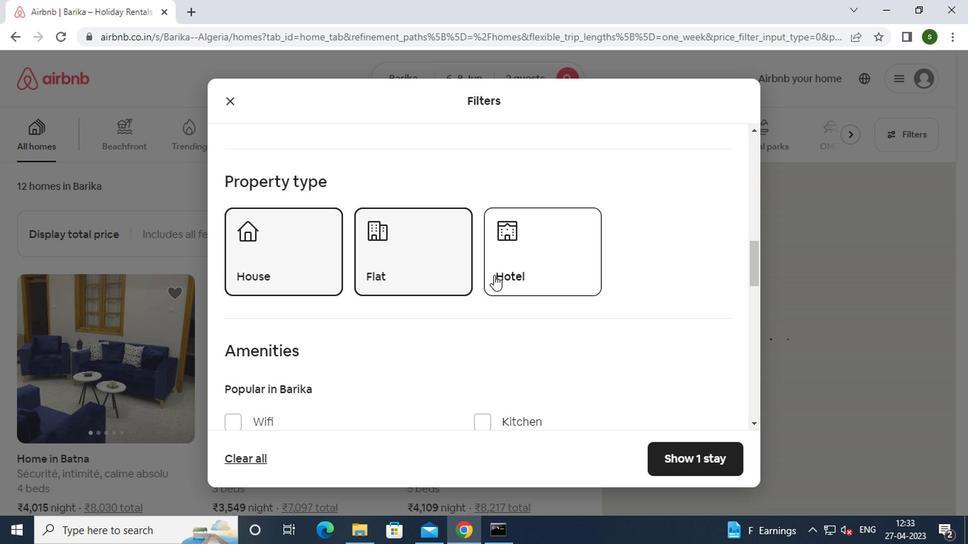 
Action: Mouse scrolled (491, 275) with delta (0, 0)
Screenshot: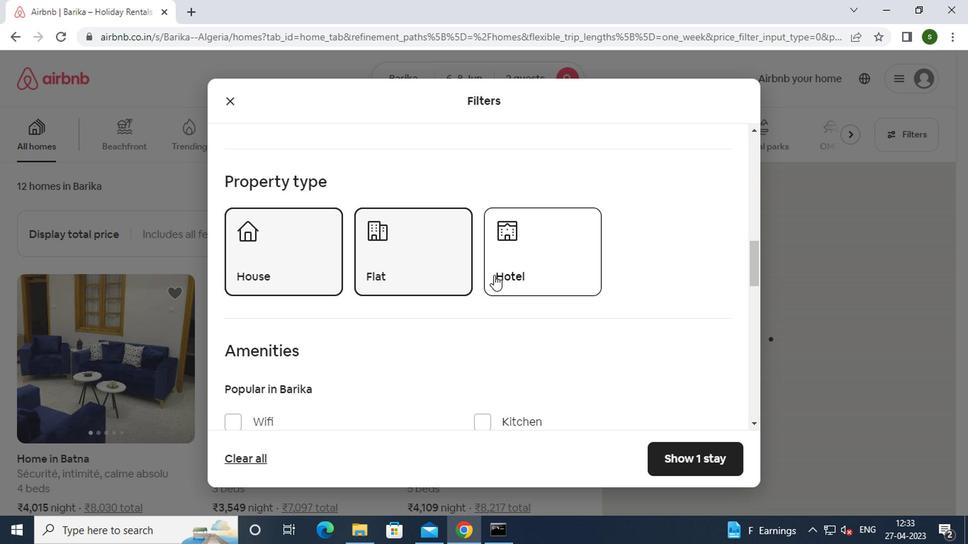 
Action: Mouse scrolled (491, 275) with delta (0, 0)
Screenshot: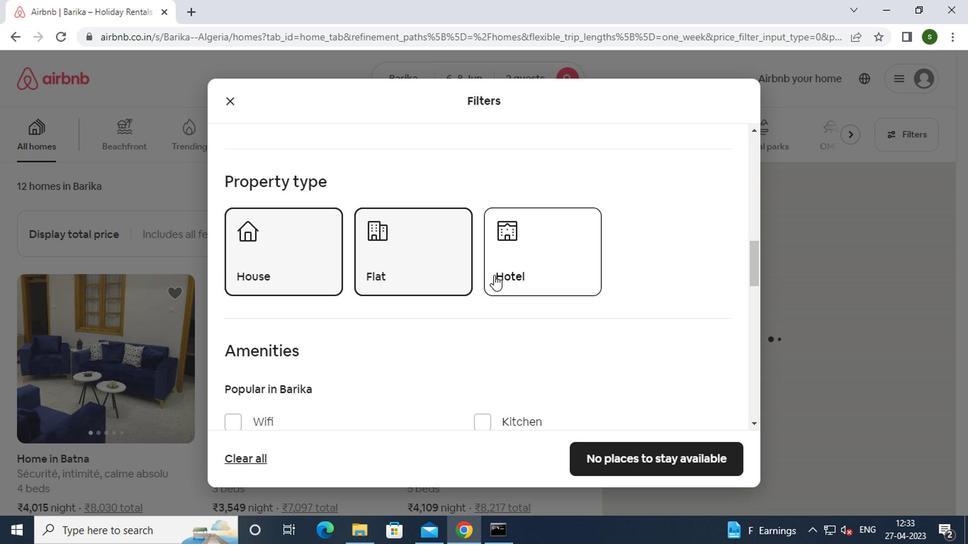 
Action: Mouse scrolled (491, 275) with delta (0, 0)
Screenshot: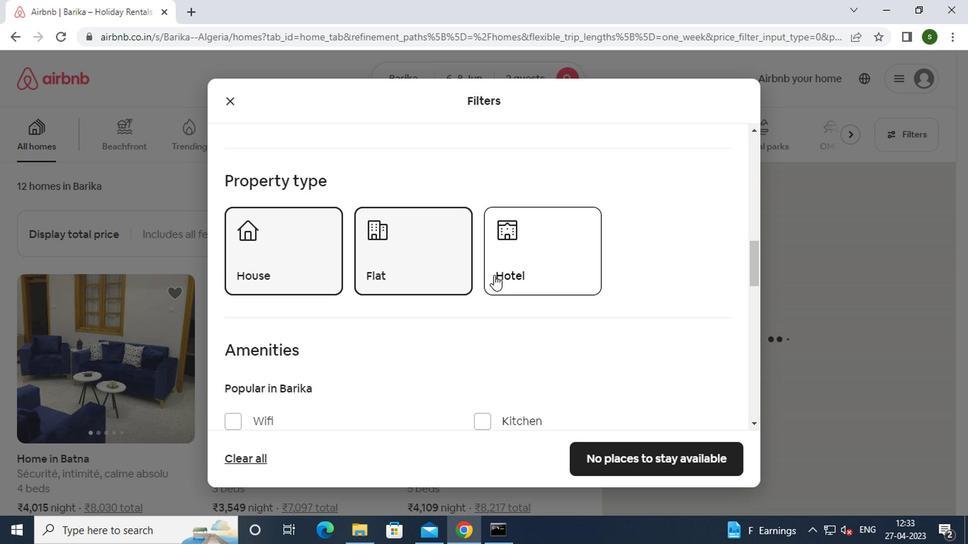 
Action: Mouse scrolled (491, 275) with delta (0, 0)
Screenshot: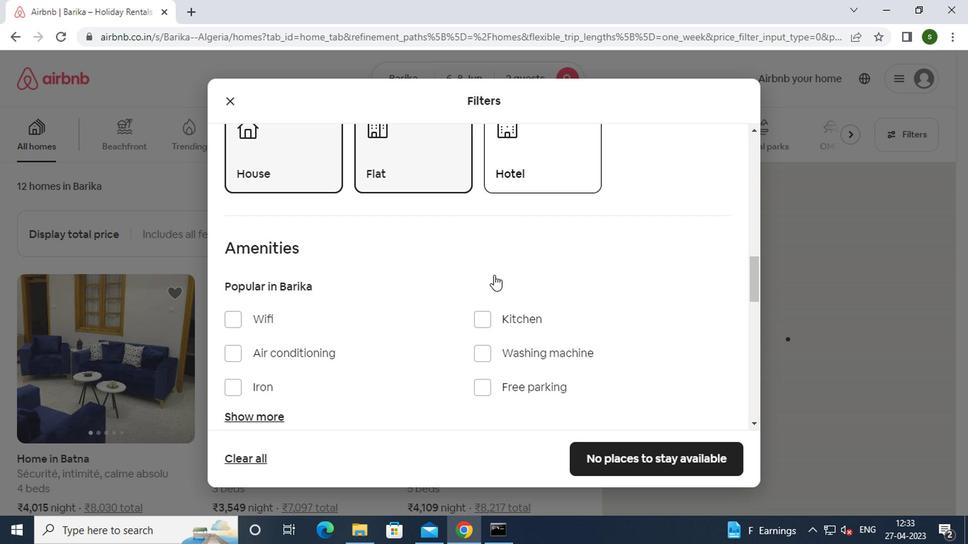 
Action: Mouse scrolled (491, 275) with delta (0, 0)
Screenshot: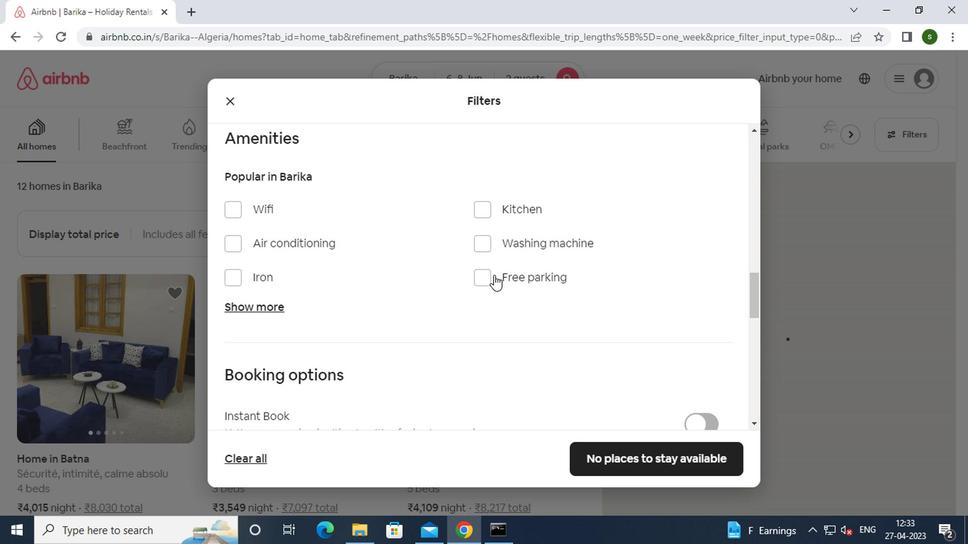 
Action: Mouse moved to (684, 263)
Screenshot: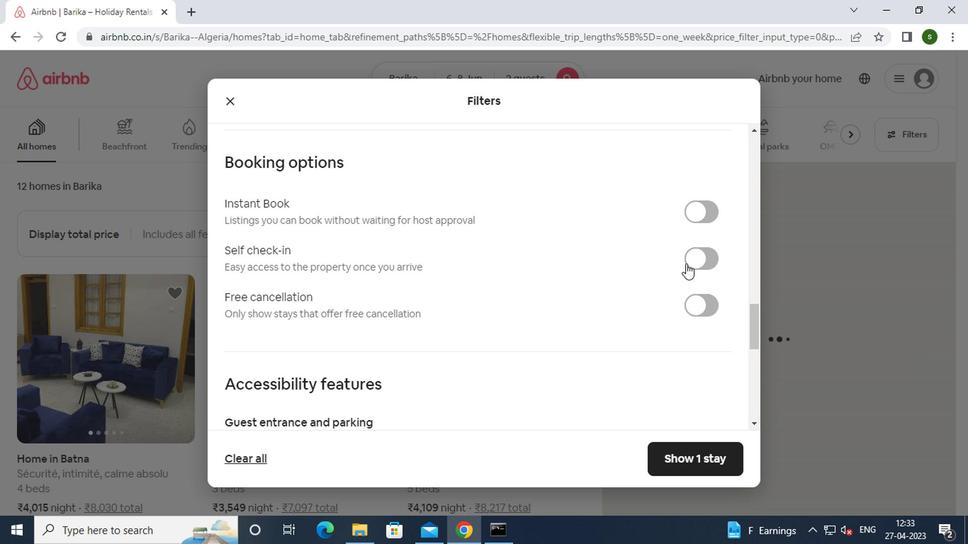 
Action: Mouse pressed left at (684, 263)
Screenshot: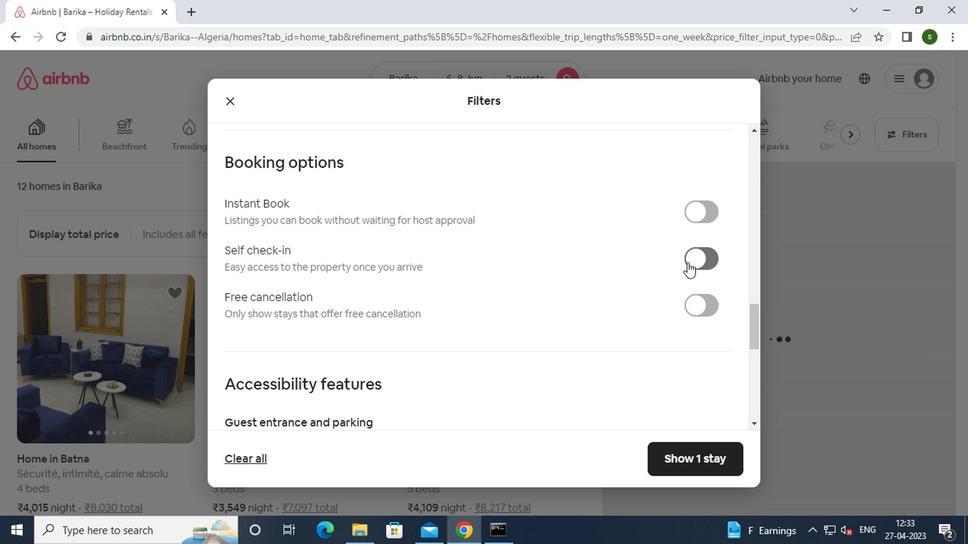 
Action: Mouse moved to (679, 455)
Screenshot: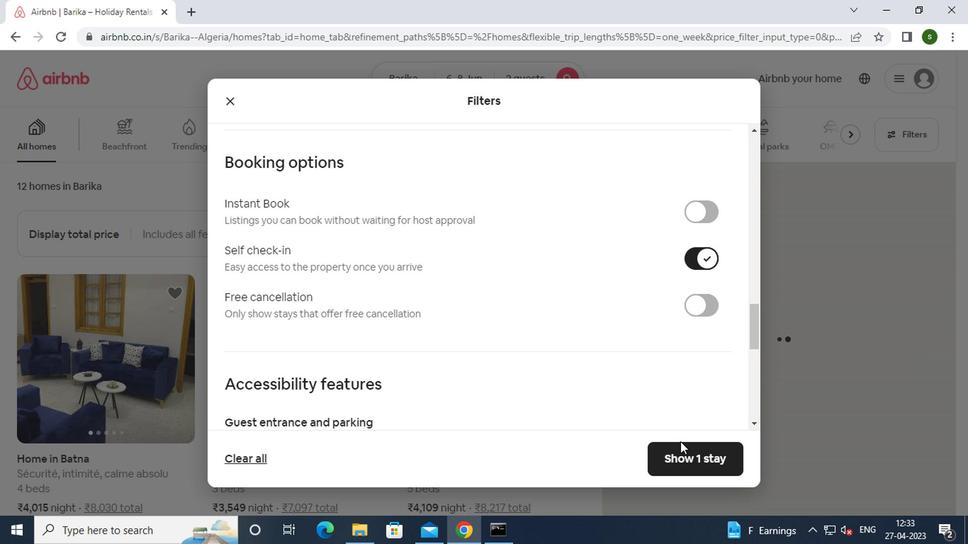 
Action: Mouse pressed left at (679, 455)
Screenshot: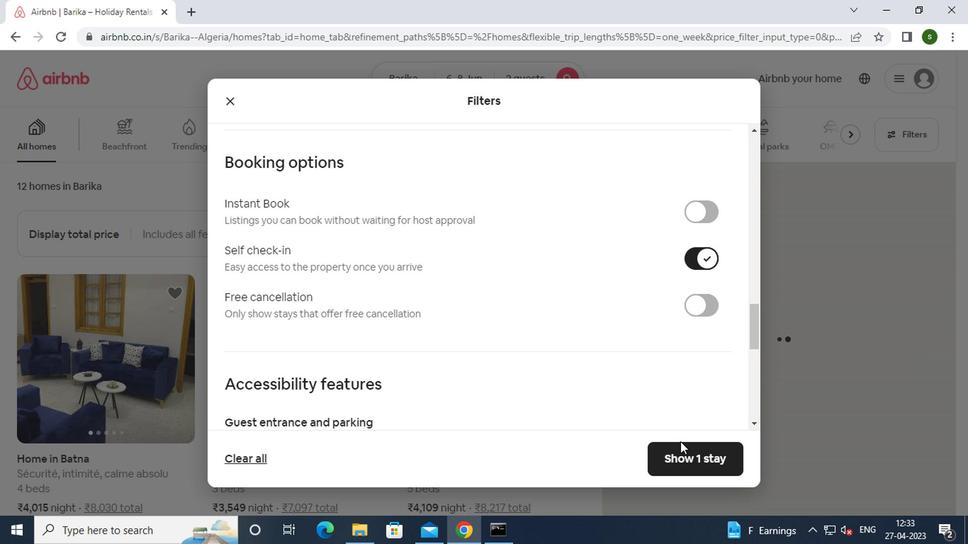 
Action: Mouse moved to (677, 457)
Screenshot: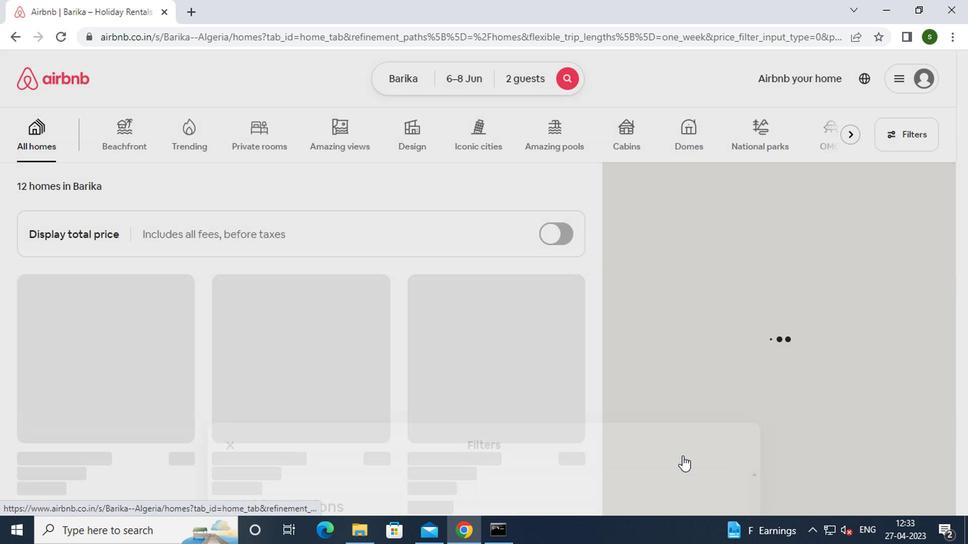
